 Task: Create a due date automation trigger when advanced on, 2 working days before a card is due add dates starting next week at 11:00 AM.
Action: Mouse moved to (941, 276)
Screenshot: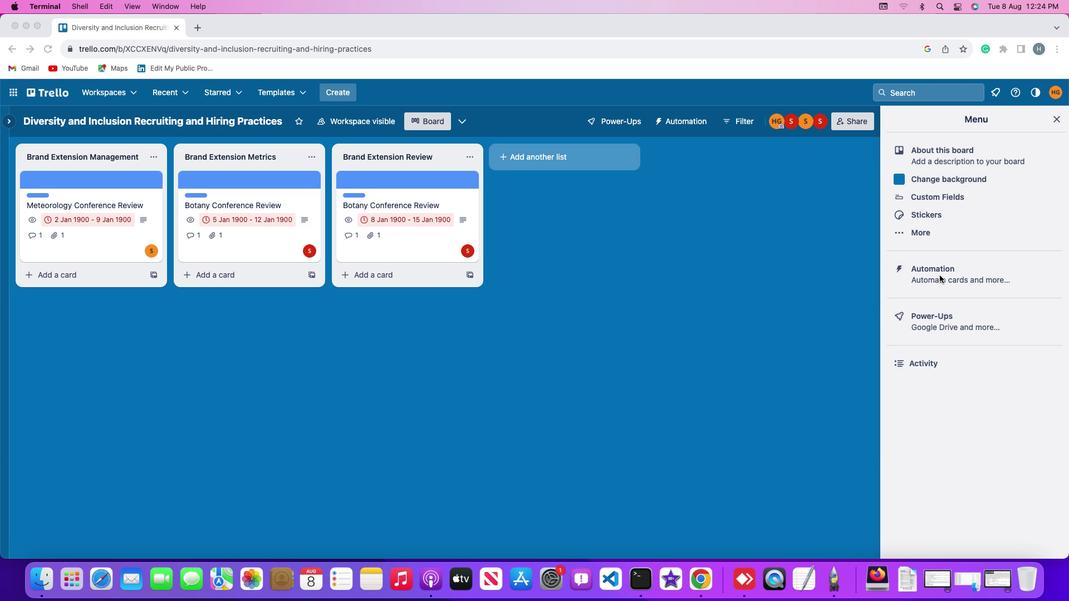 
Action: Mouse pressed left at (941, 276)
Screenshot: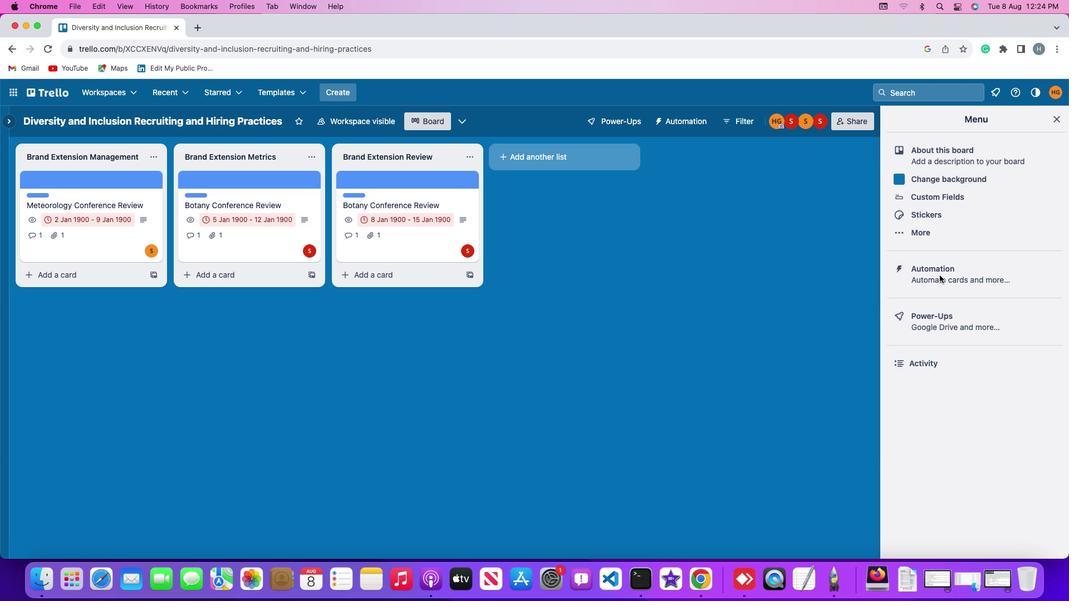 
Action: Mouse moved to (941, 276)
Screenshot: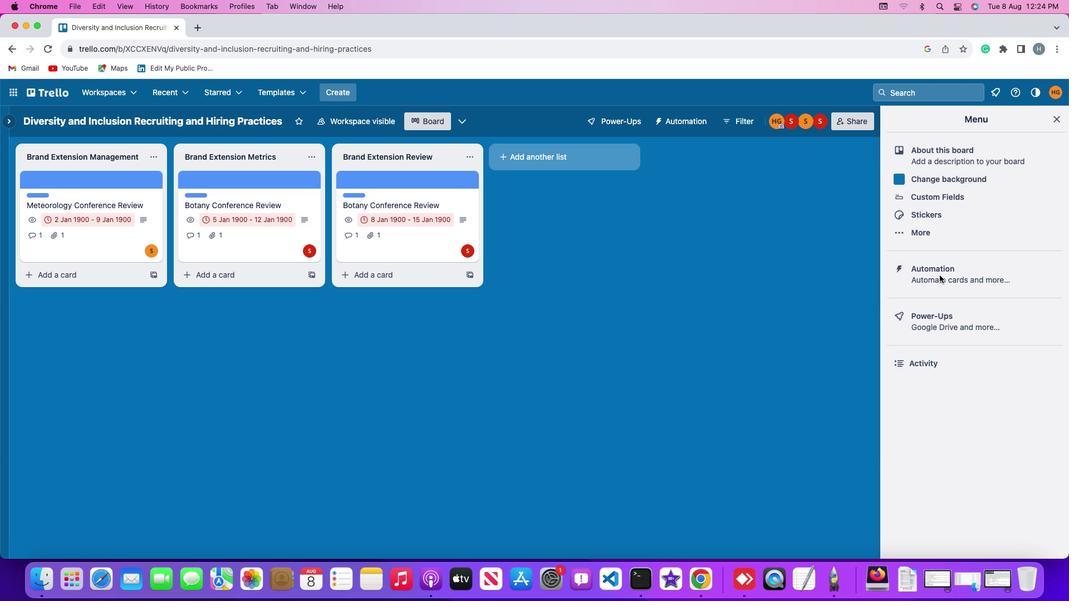 
Action: Mouse pressed left at (941, 276)
Screenshot: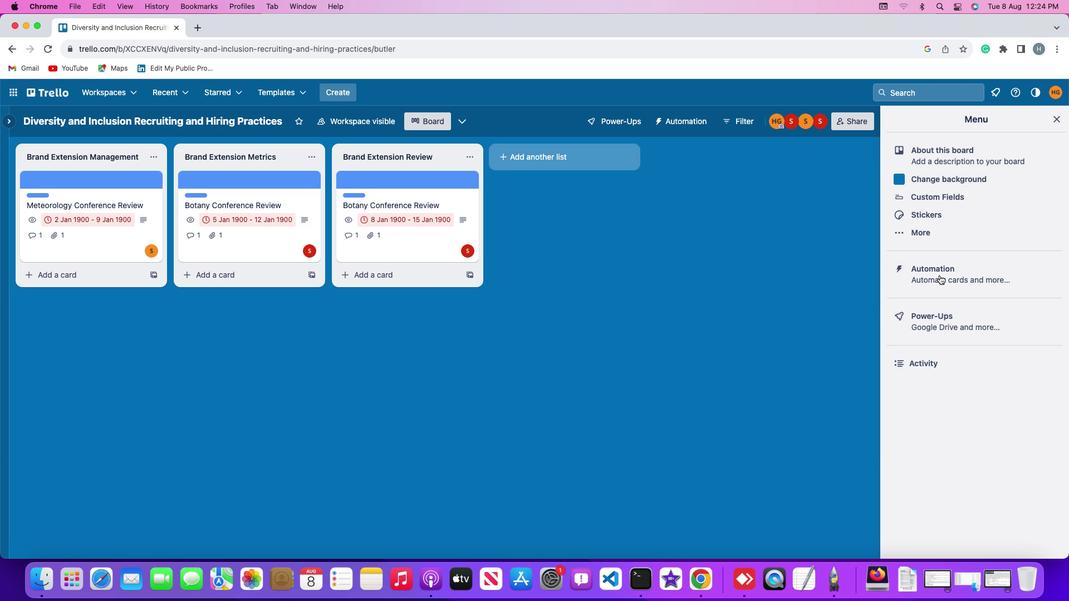 
Action: Mouse moved to (51, 265)
Screenshot: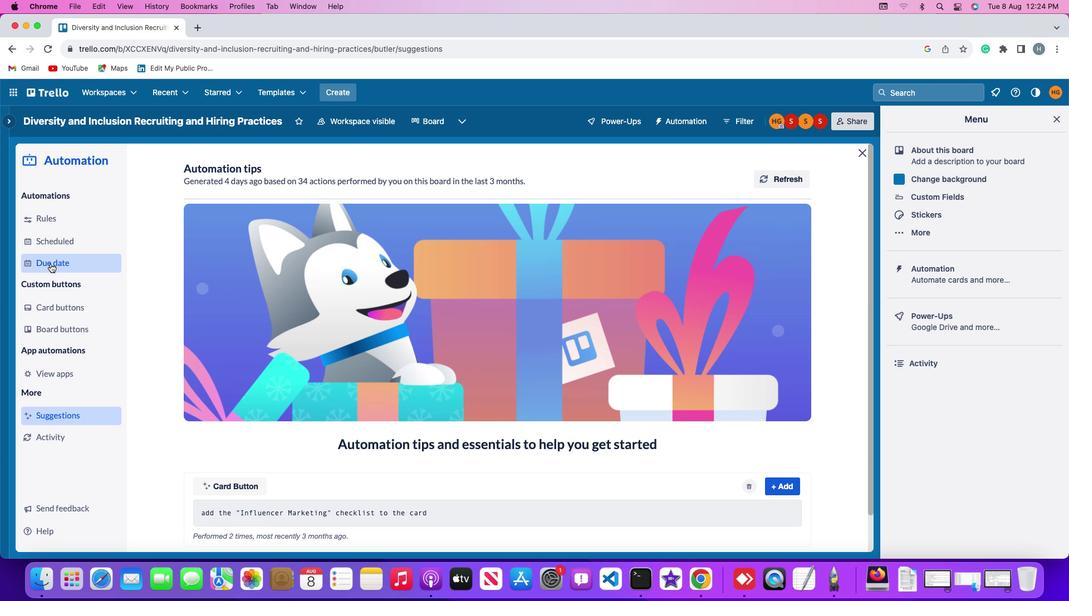 
Action: Mouse pressed left at (51, 265)
Screenshot: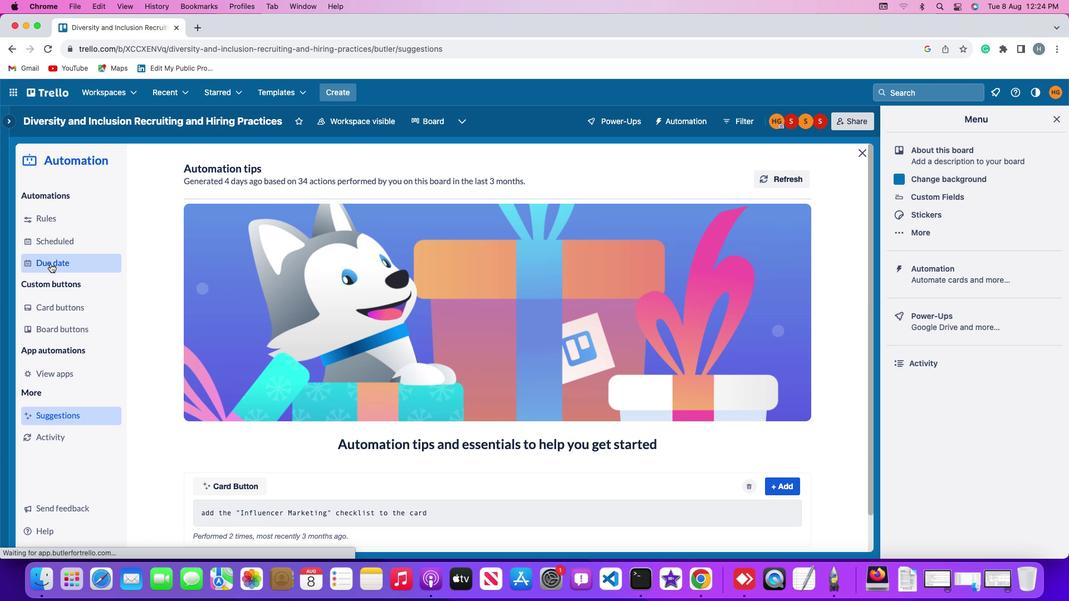 
Action: Mouse moved to (738, 169)
Screenshot: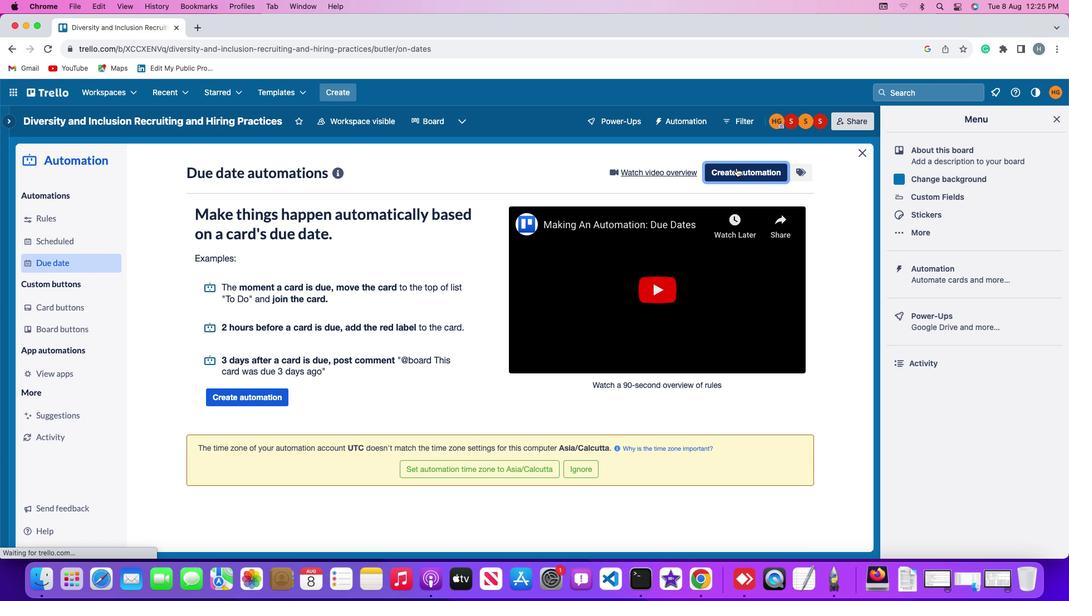 
Action: Mouse pressed left at (738, 169)
Screenshot: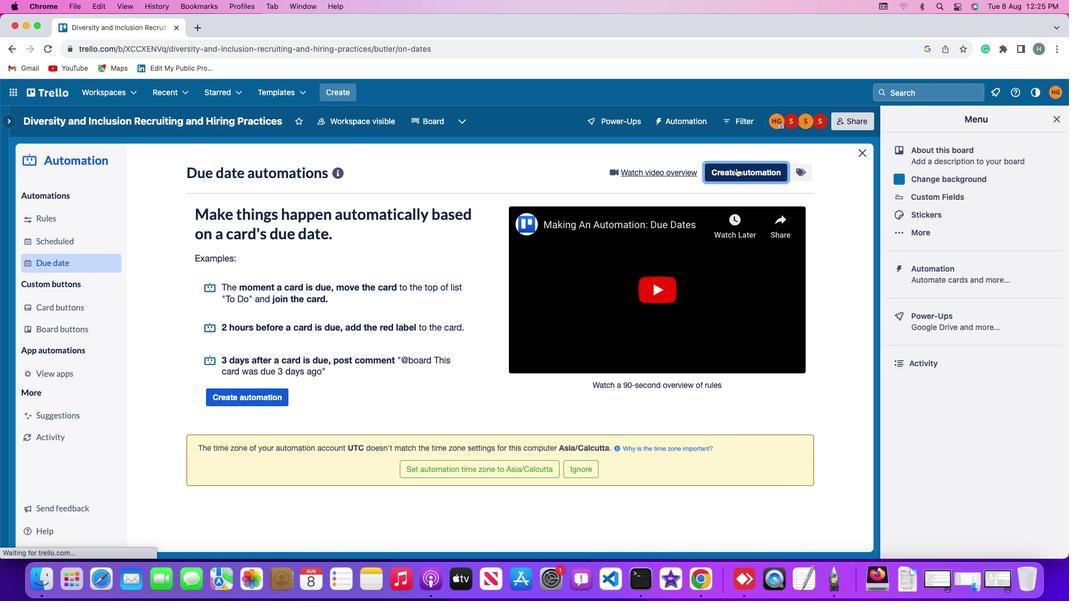 
Action: Mouse moved to (373, 277)
Screenshot: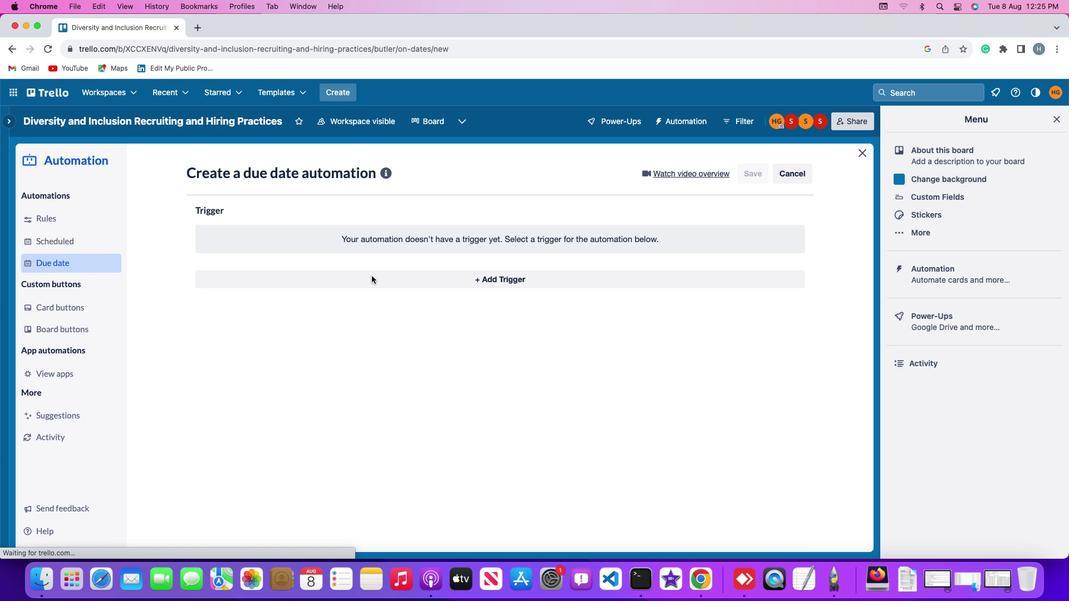
Action: Mouse pressed left at (373, 277)
Screenshot: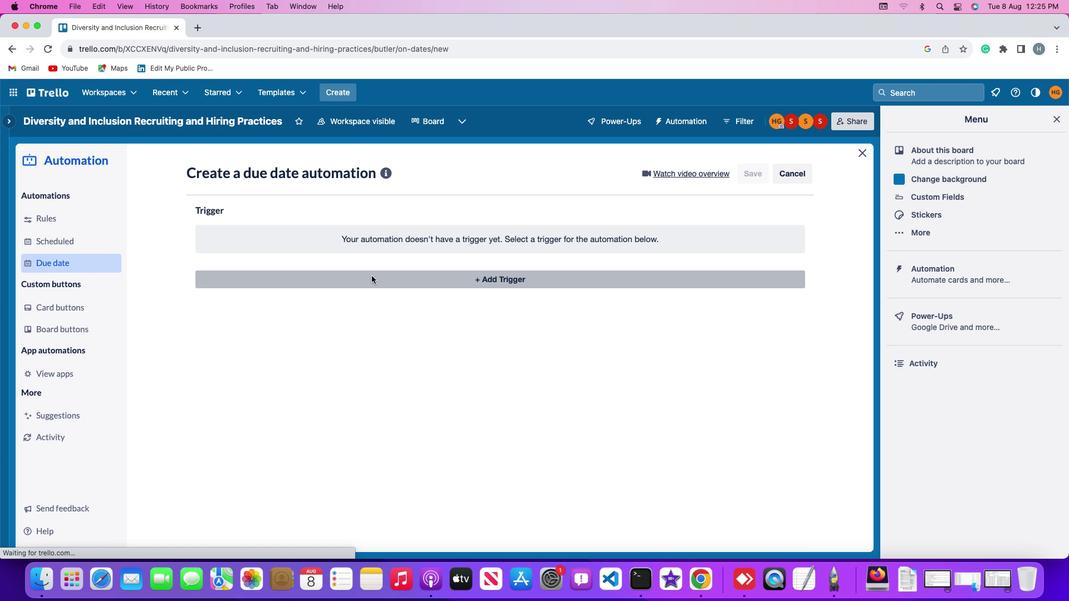 
Action: Mouse moved to (222, 452)
Screenshot: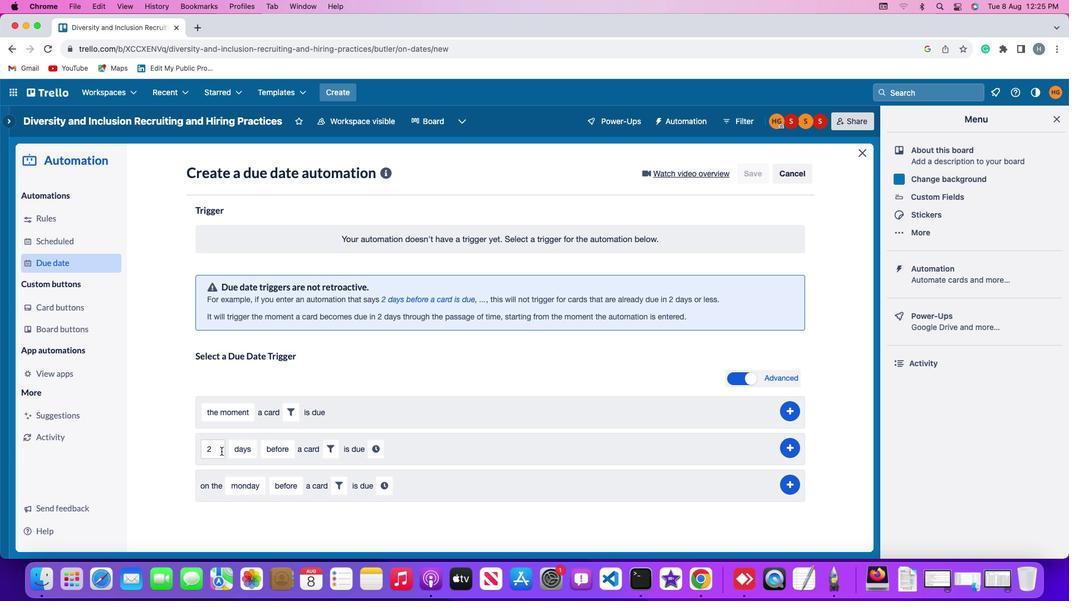 
Action: Mouse pressed left at (222, 452)
Screenshot: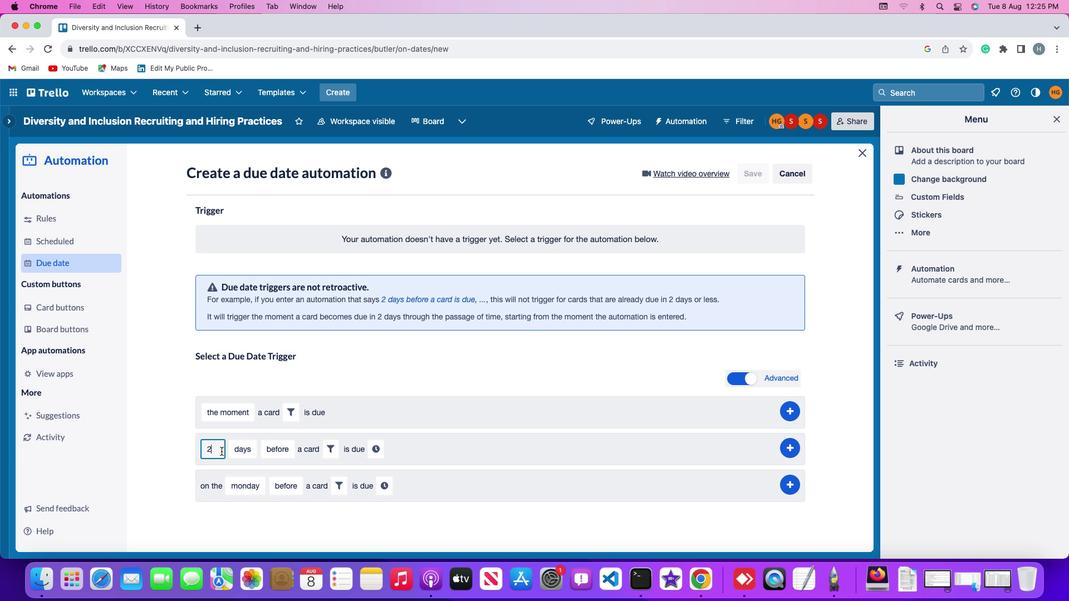 
Action: Key pressed Key.backspace'2'
Screenshot: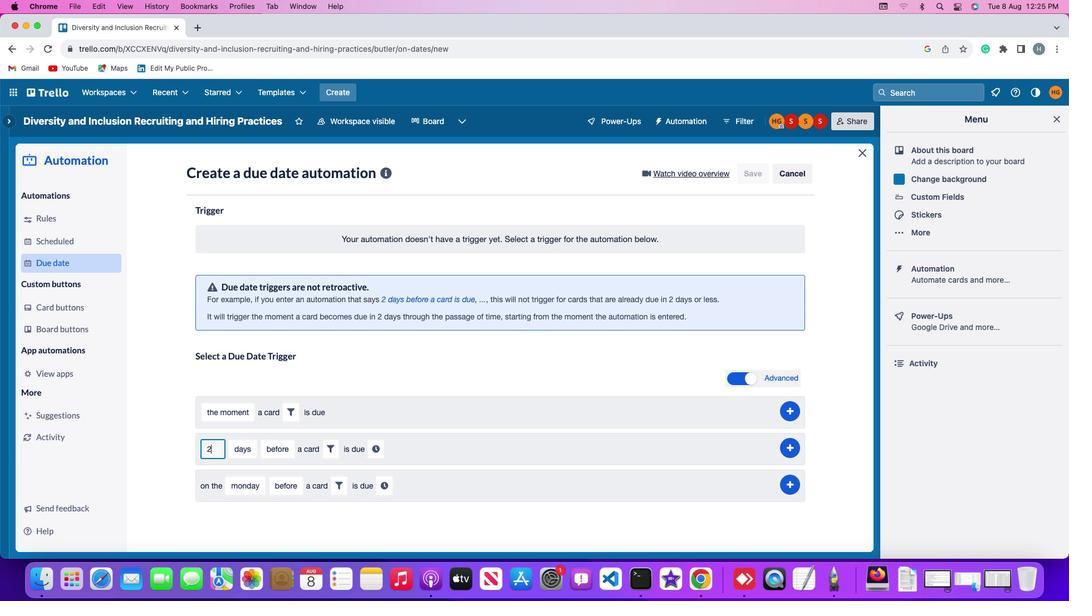 
Action: Mouse moved to (251, 451)
Screenshot: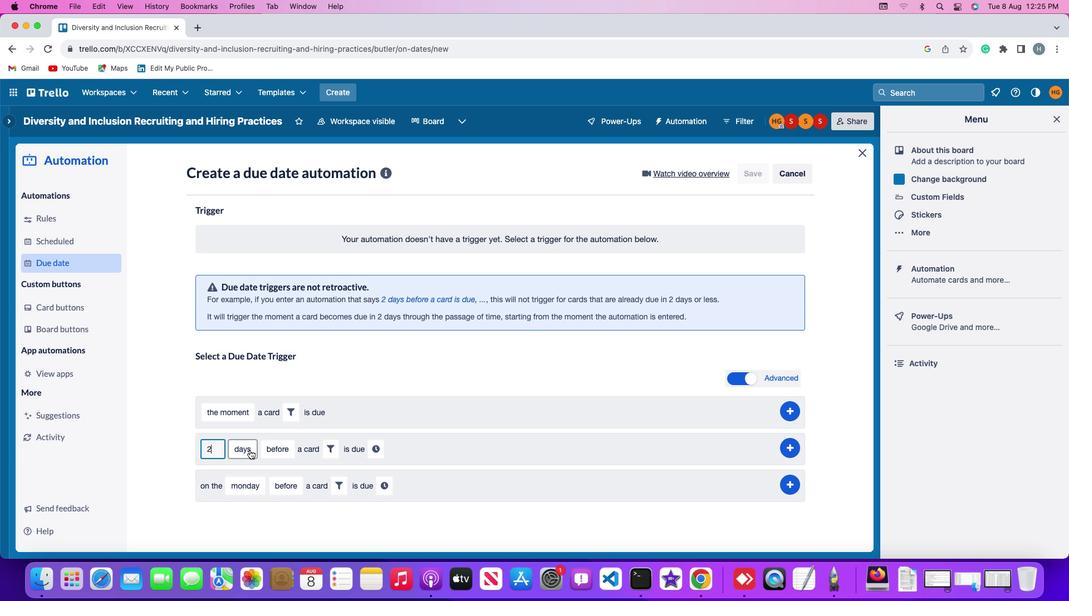 
Action: Mouse pressed left at (251, 451)
Screenshot: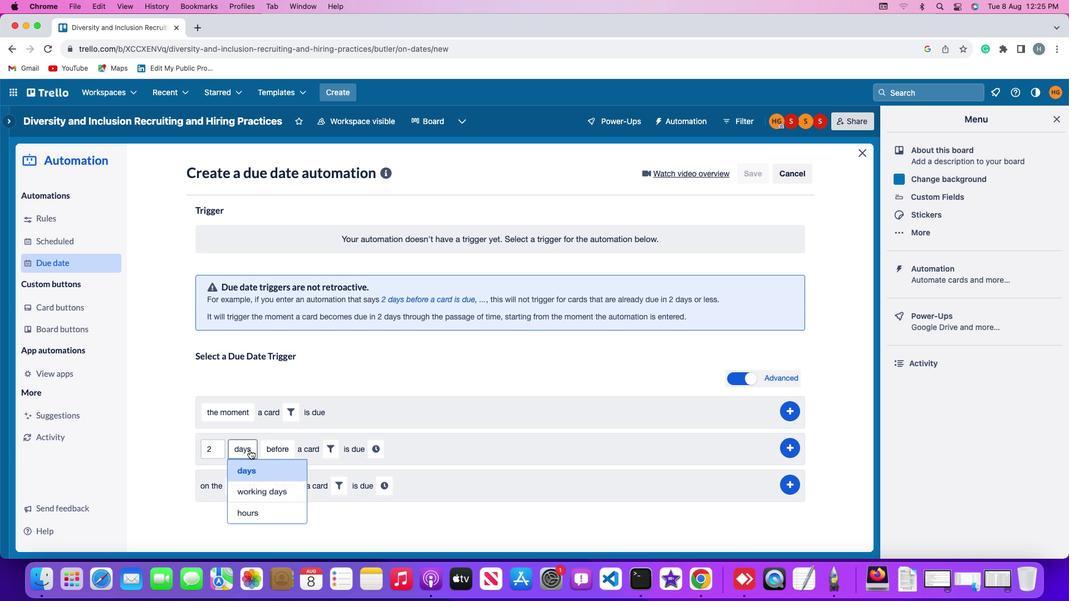 
Action: Mouse moved to (251, 495)
Screenshot: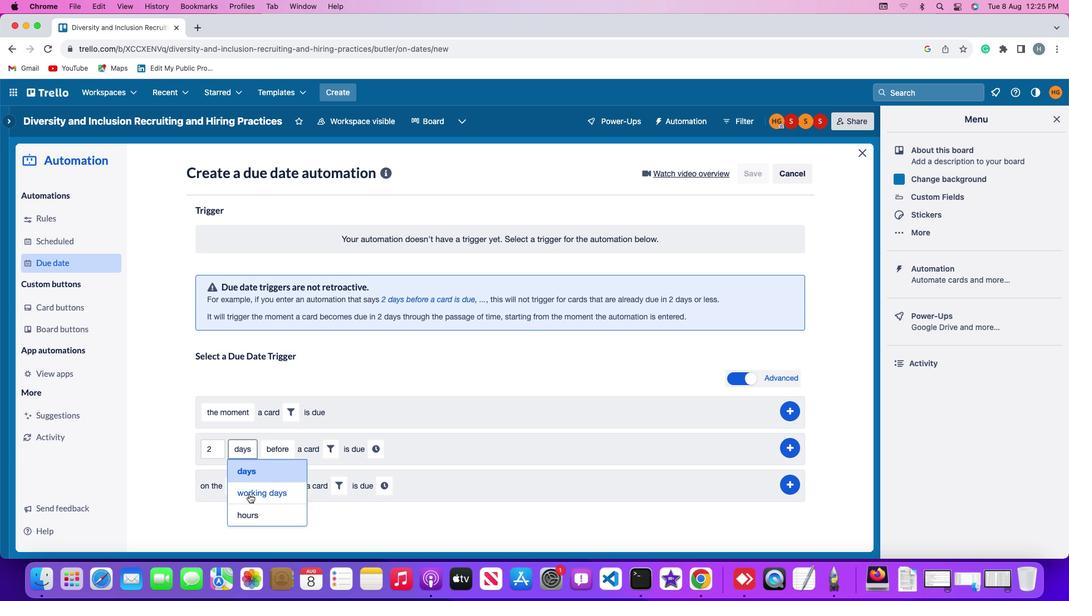 
Action: Mouse pressed left at (251, 495)
Screenshot: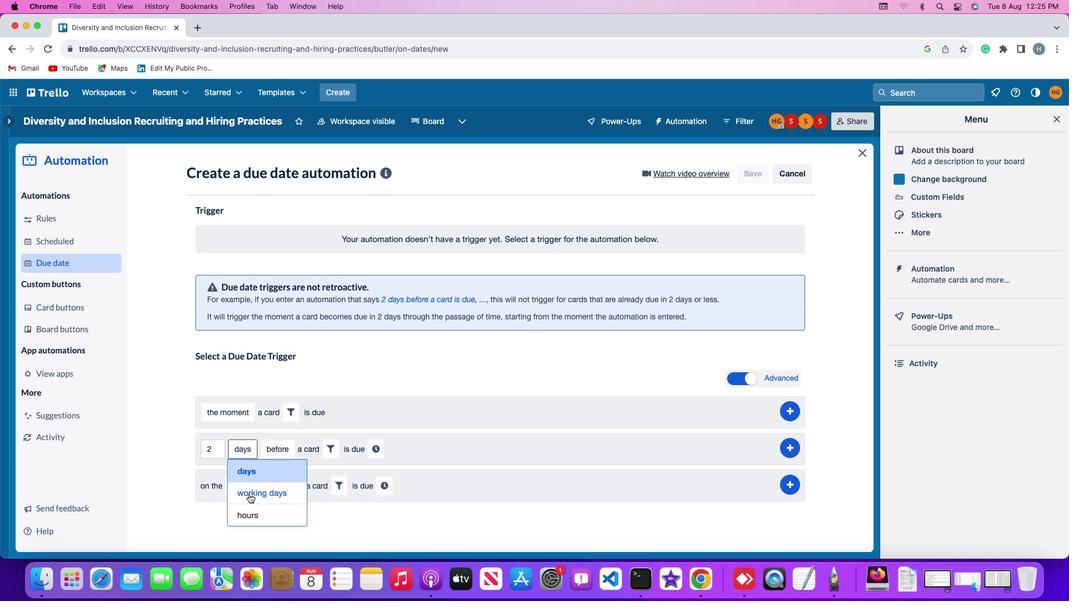 
Action: Mouse moved to (311, 450)
Screenshot: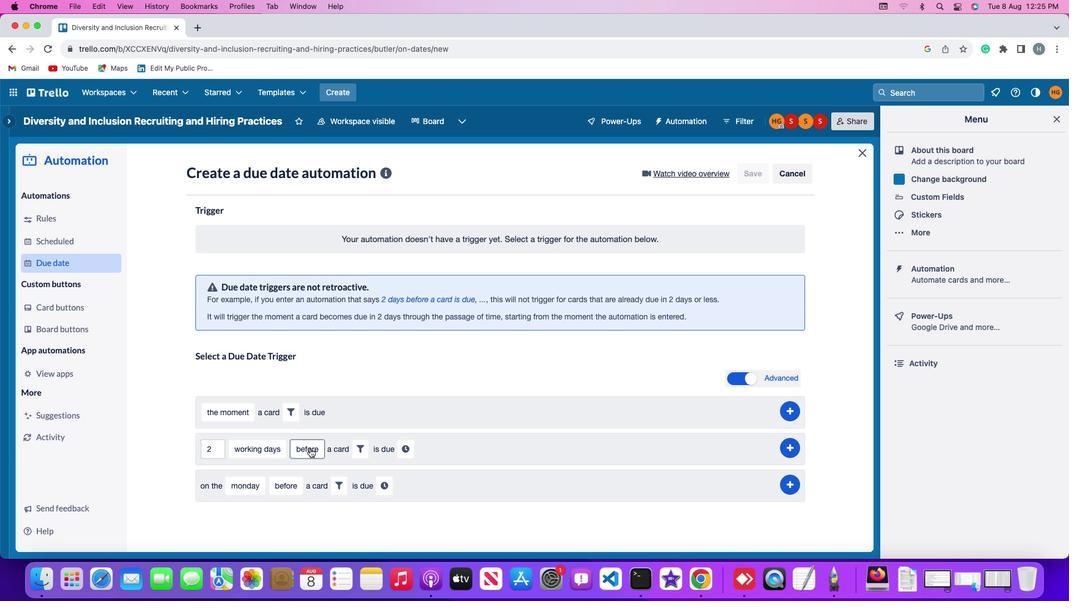 
Action: Mouse pressed left at (311, 450)
Screenshot: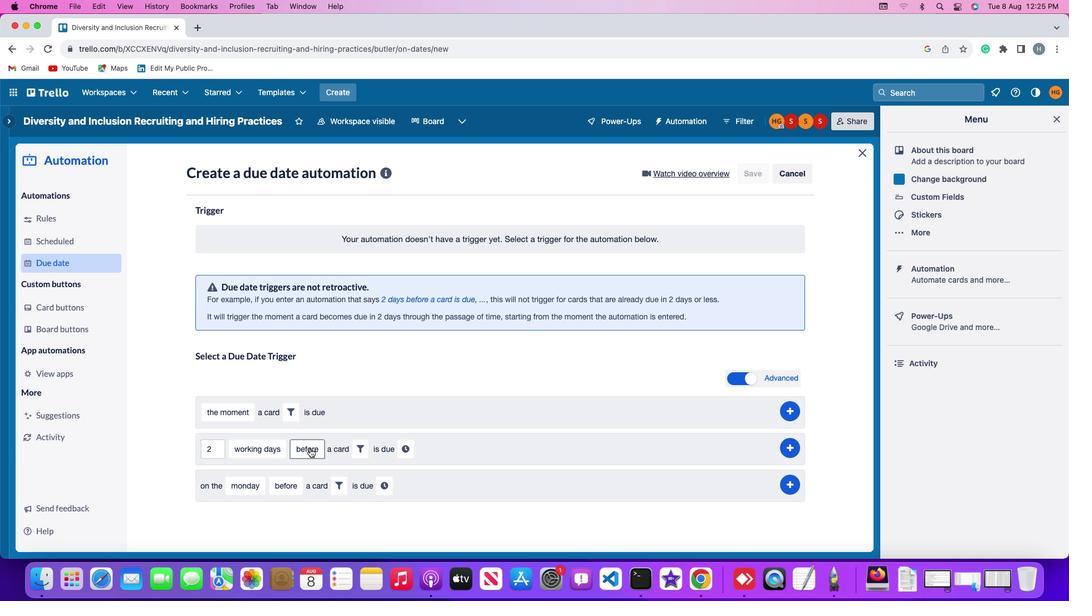 
Action: Mouse moved to (310, 466)
Screenshot: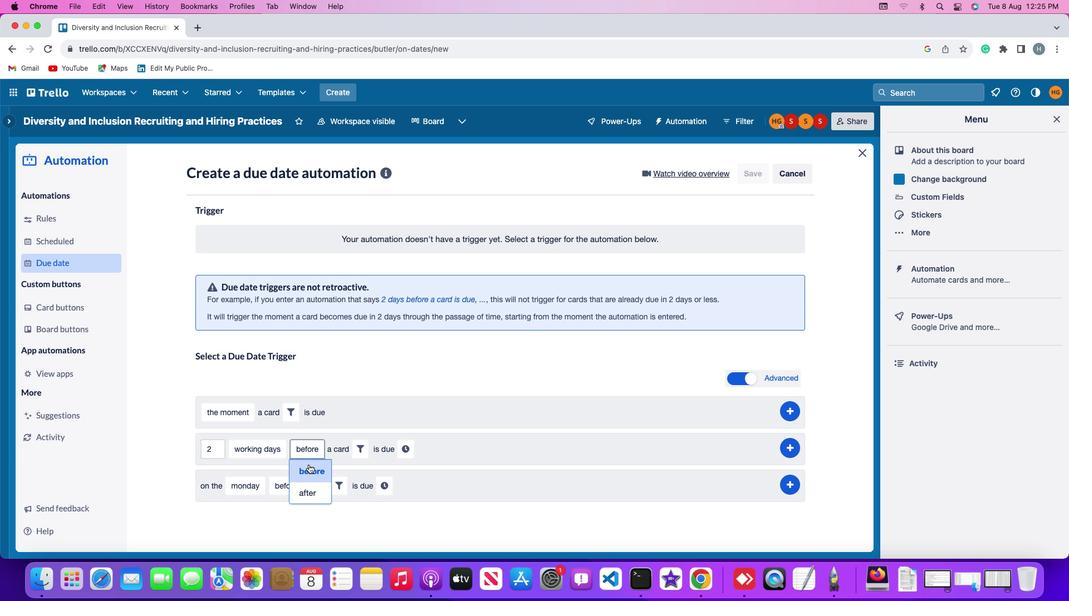
Action: Mouse pressed left at (310, 466)
Screenshot: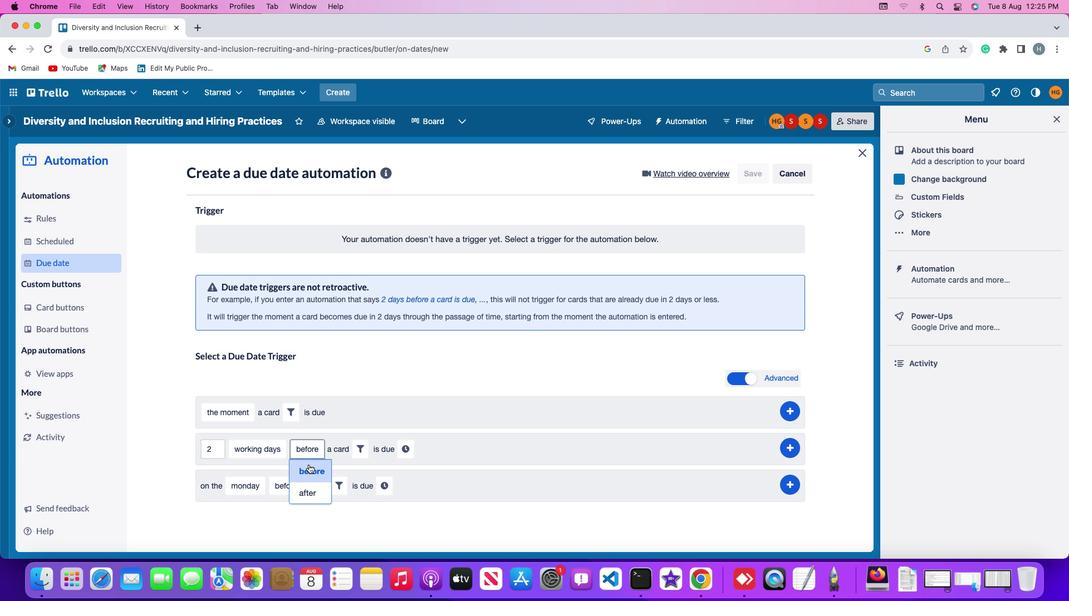 
Action: Mouse moved to (360, 452)
Screenshot: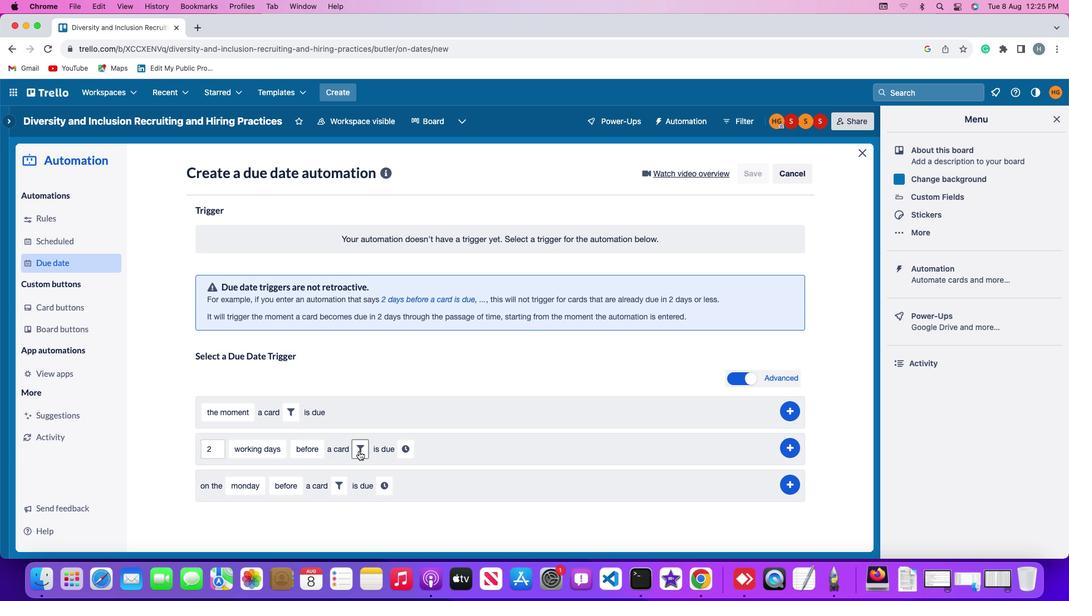 
Action: Mouse pressed left at (360, 452)
Screenshot: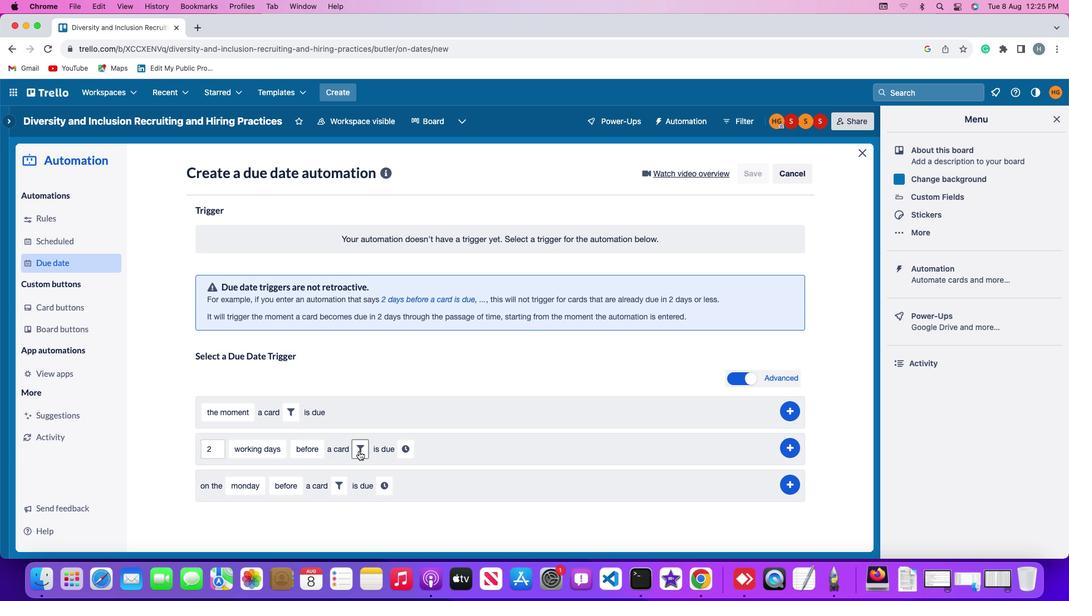 
Action: Mouse moved to (422, 482)
Screenshot: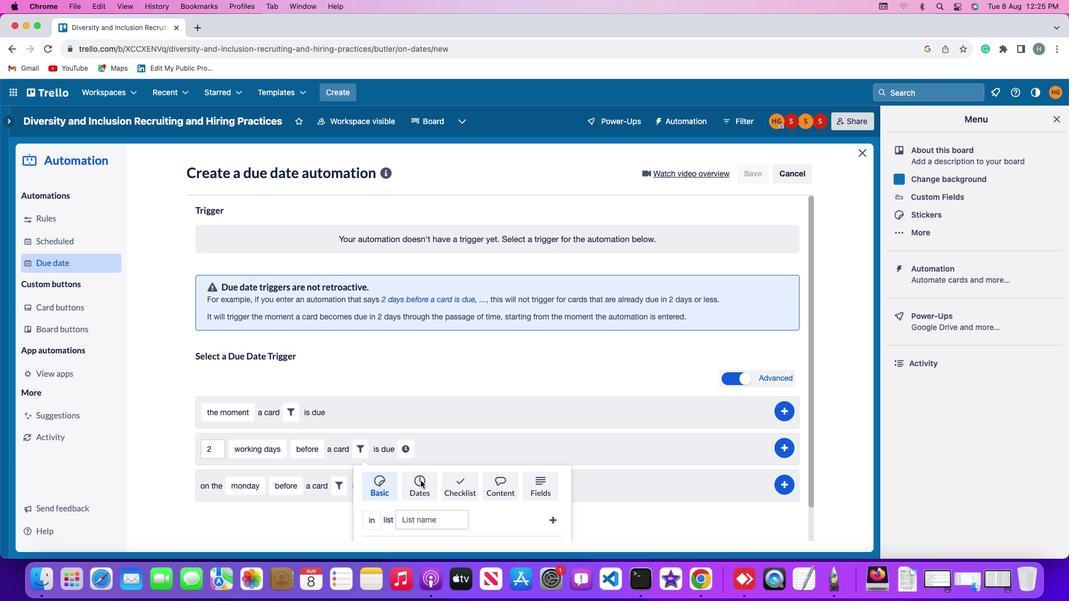 
Action: Mouse pressed left at (422, 482)
Screenshot: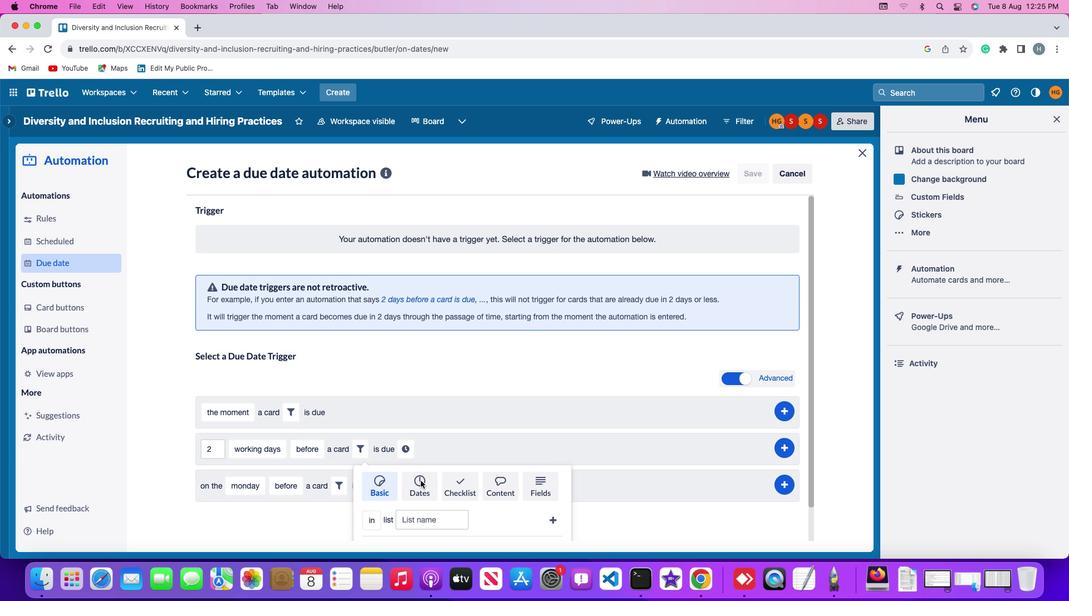 
Action: Mouse moved to (321, 508)
Screenshot: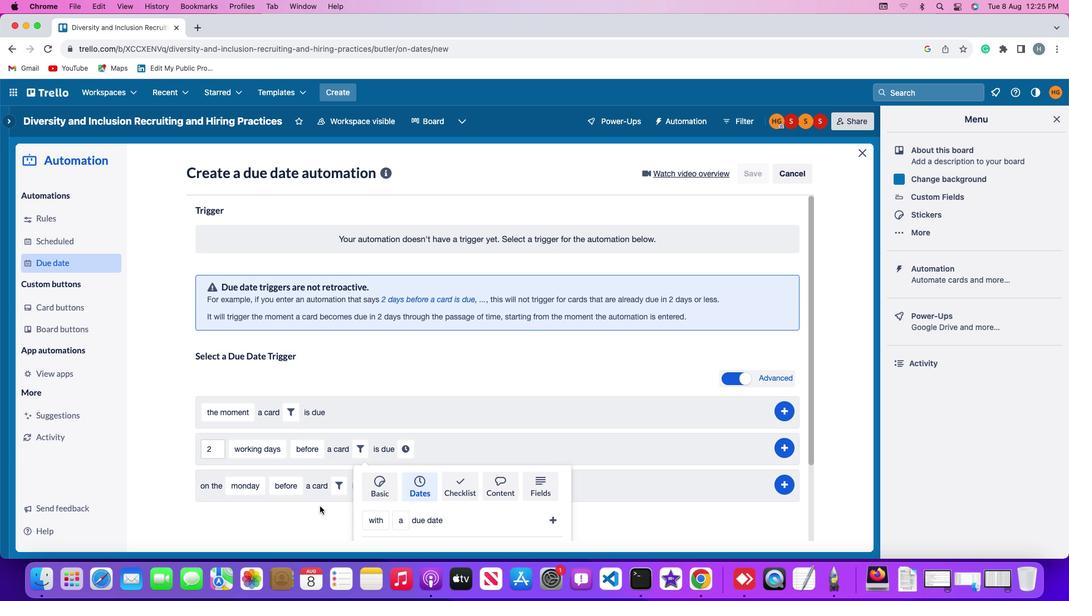 
Action: Mouse scrolled (321, 508) with delta (1, 1)
Screenshot: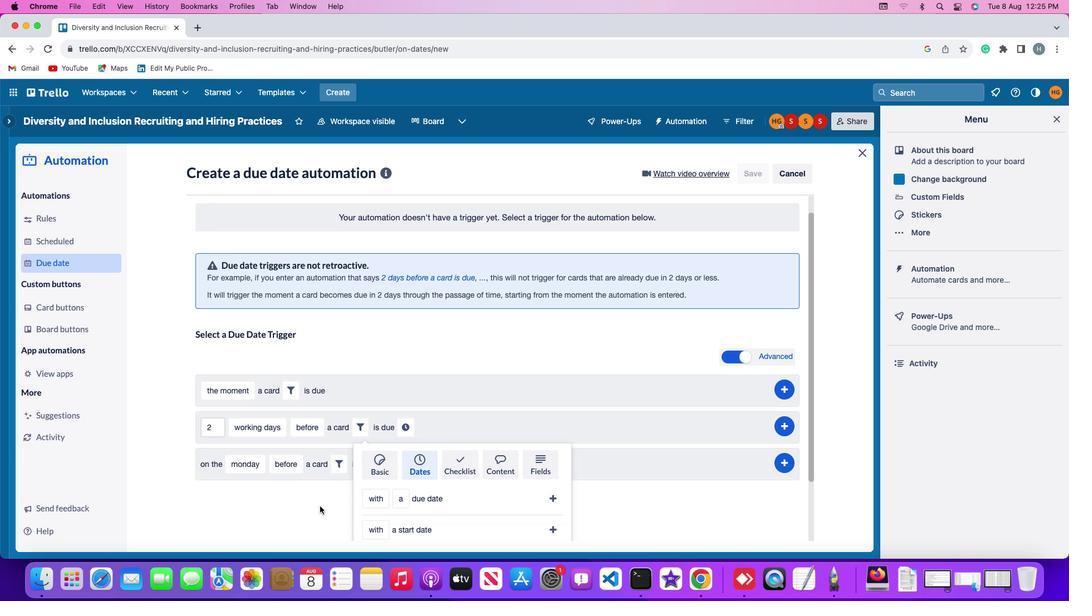 
Action: Mouse scrolled (321, 508) with delta (1, 1)
Screenshot: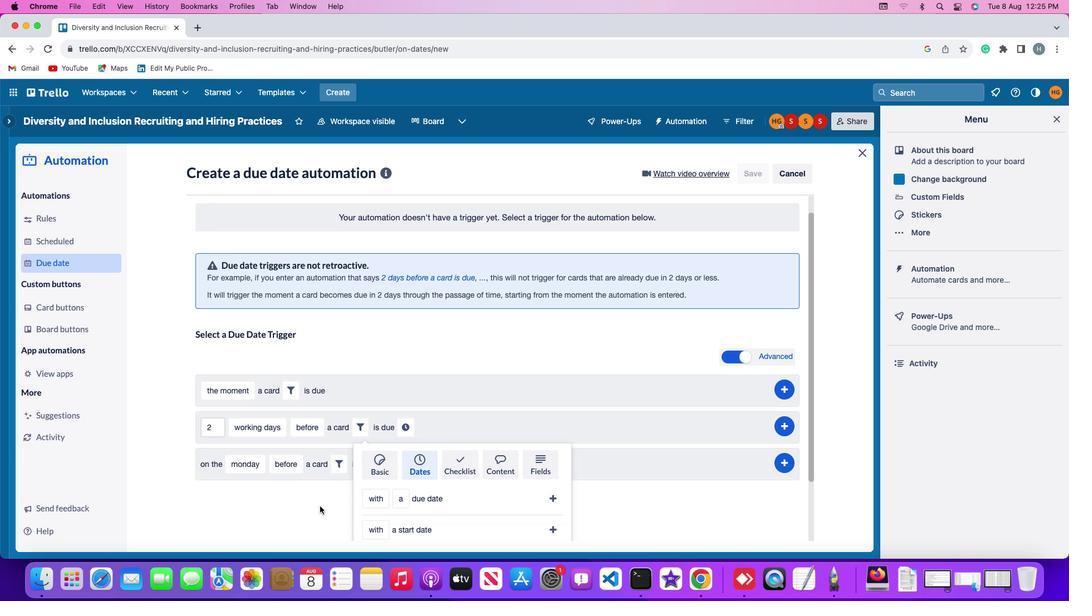 
Action: Mouse scrolled (321, 508) with delta (1, 0)
Screenshot: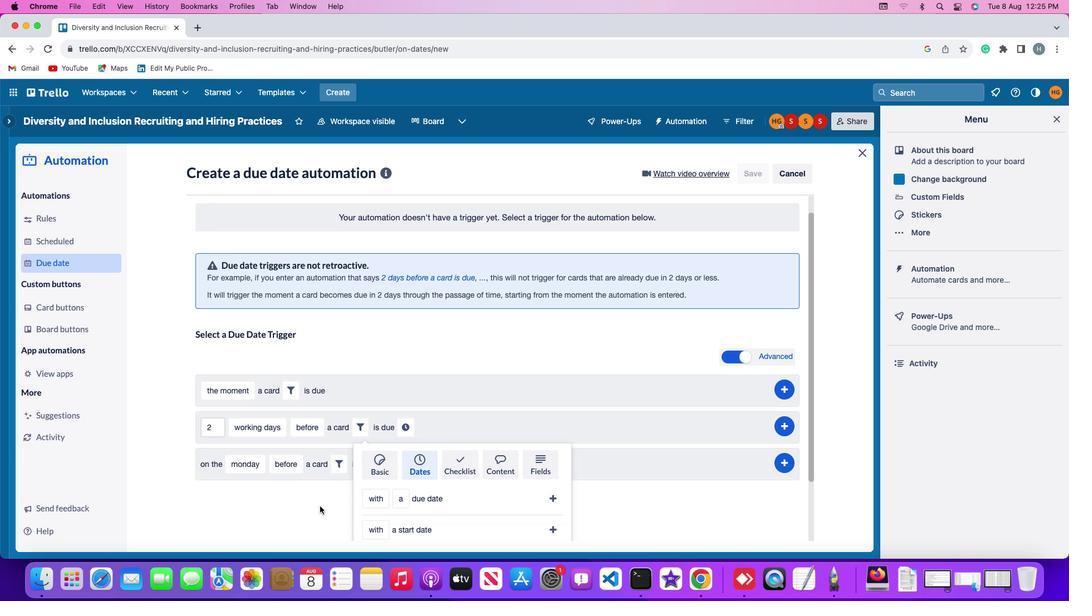 
Action: Mouse scrolled (321, 508) with delta (1, 0)
Screenshot: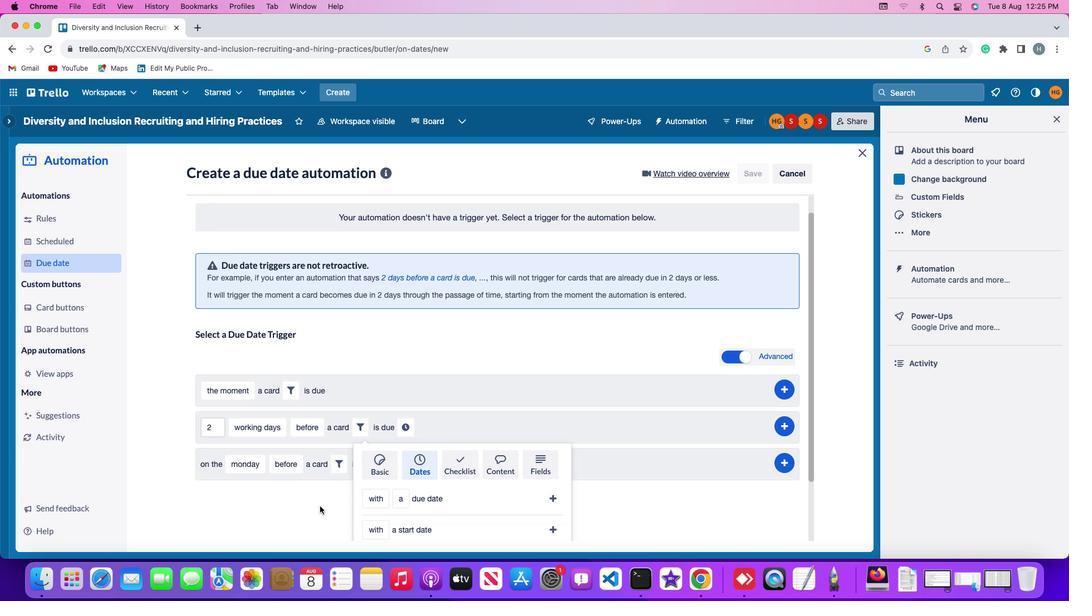 
Action: Mouse scrolled (321, 508) with delta (1, -1)
Screenshot: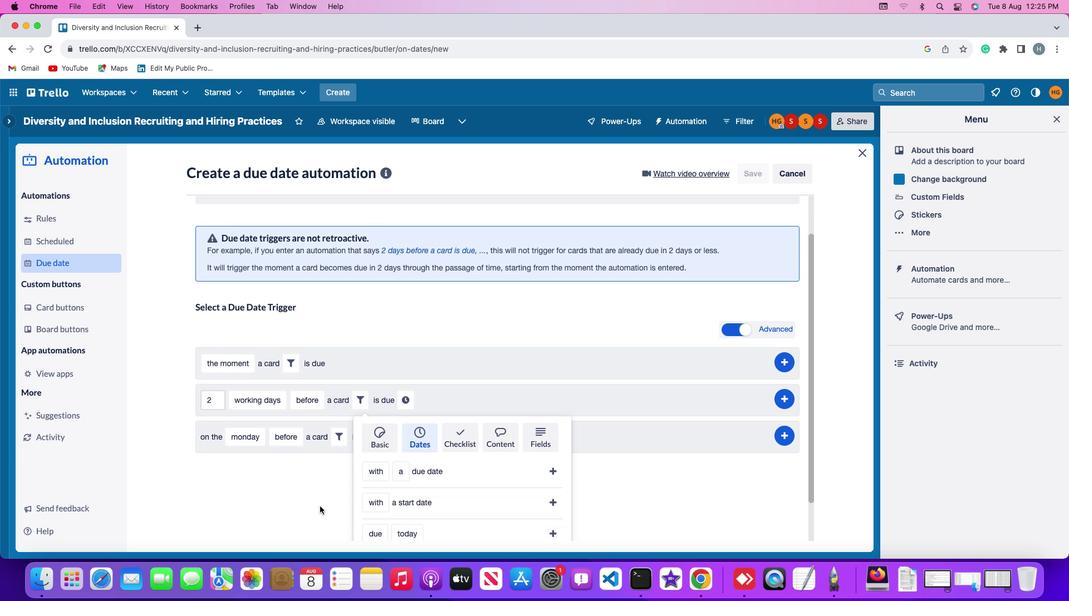 
Action: Mouse scrolled (321, 508) with delta (1, -1)
Screenshot: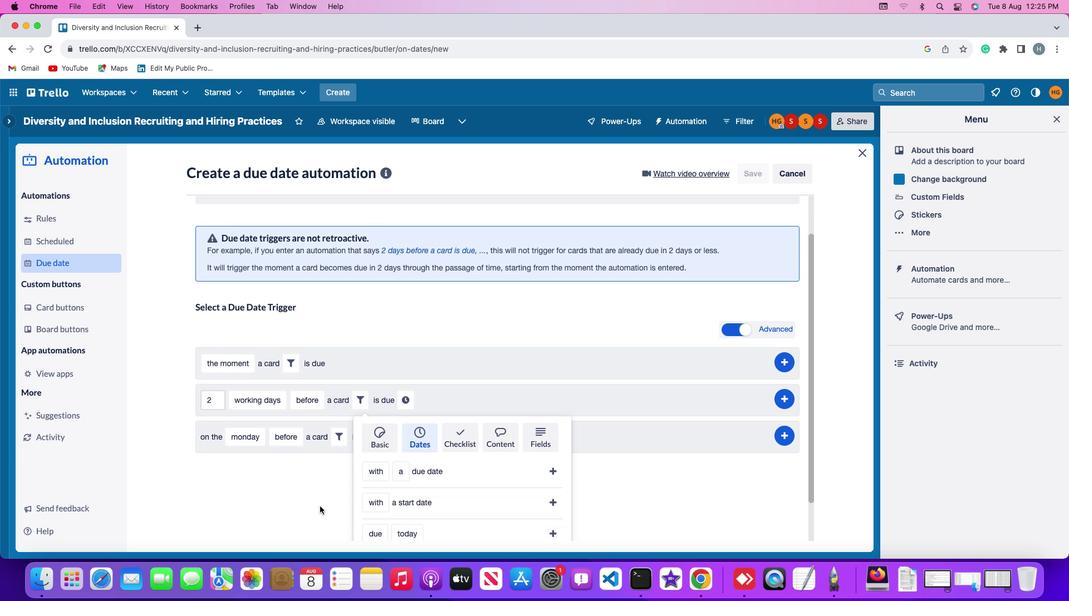 
Action: Mouse scrolled (321, 508) with delta (1, -2)
Screenshot: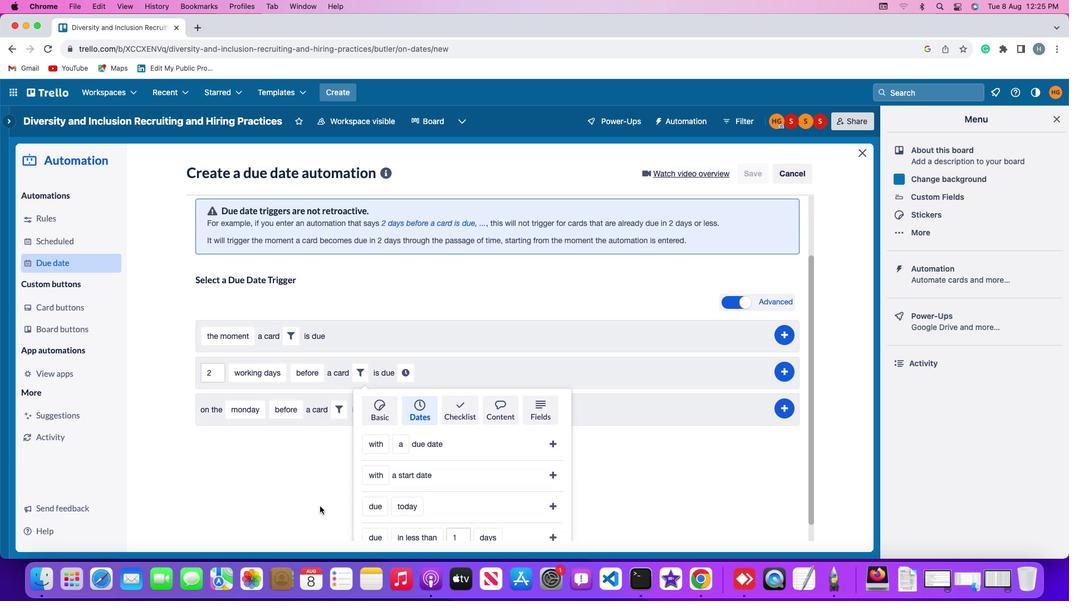 
Action: Mouse scrolled (321, 508) with delta (1, -2)
Screenshot: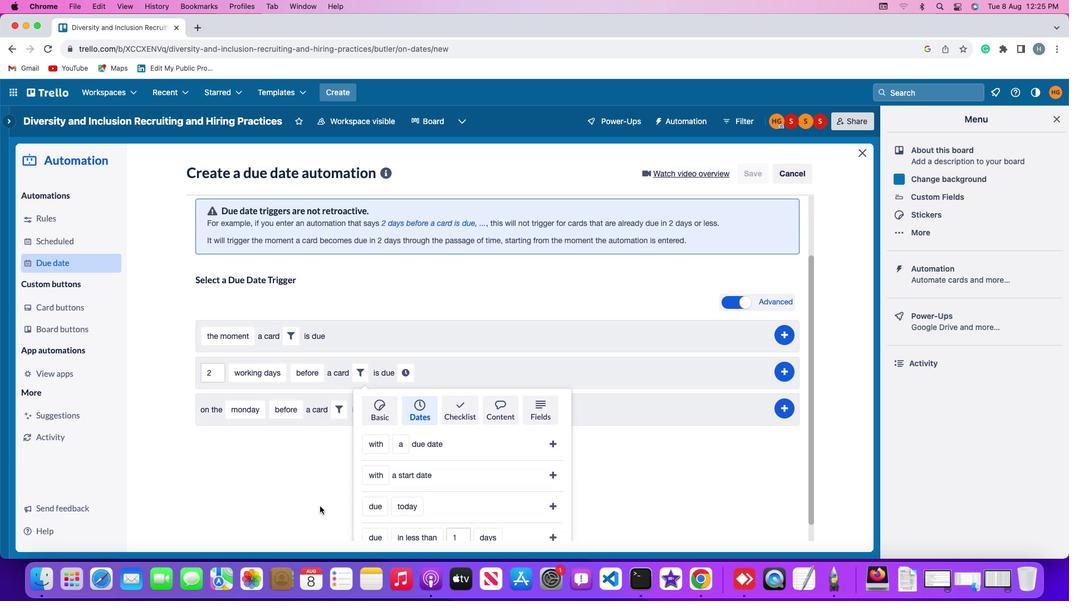 
Action: Mouse moved to (378, 493)
Screenshot: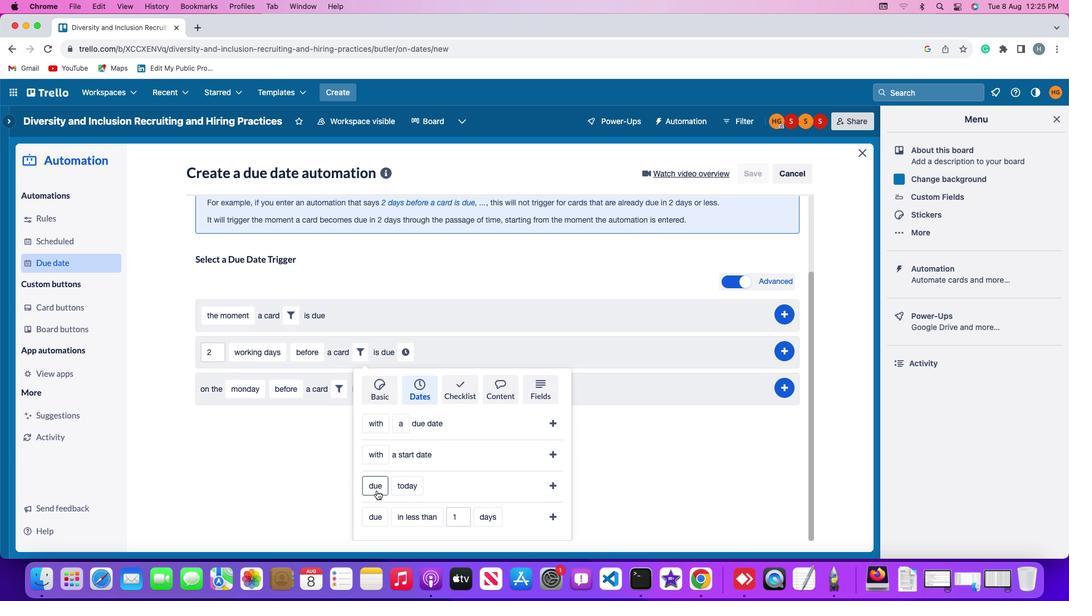 
Action: Mouse pressed left at (378, 493)
Screenshot: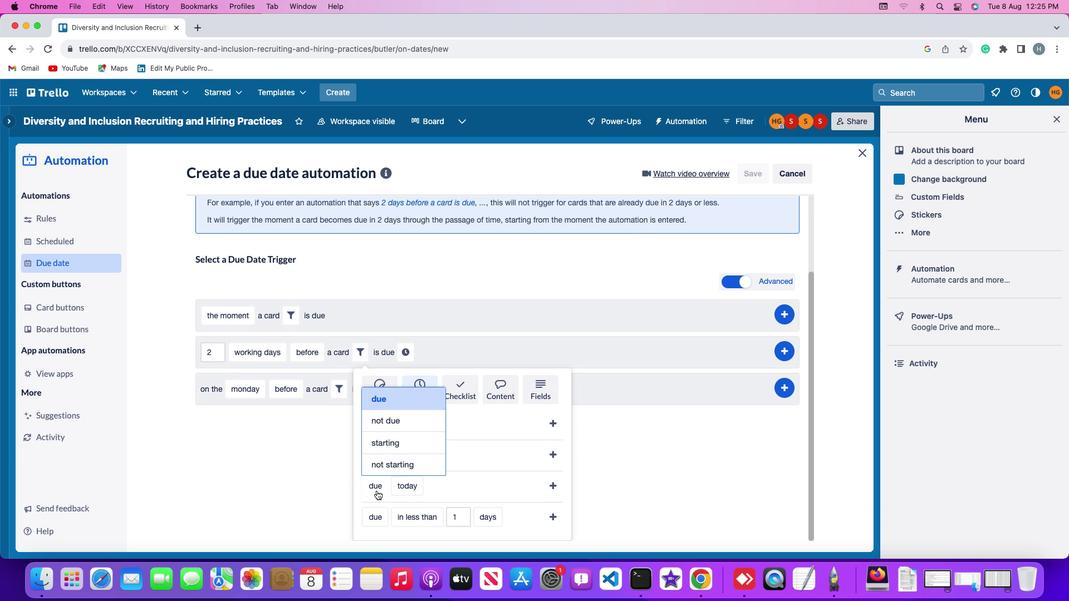 
Action: Mouse moved to (396, 443)
Screenshot: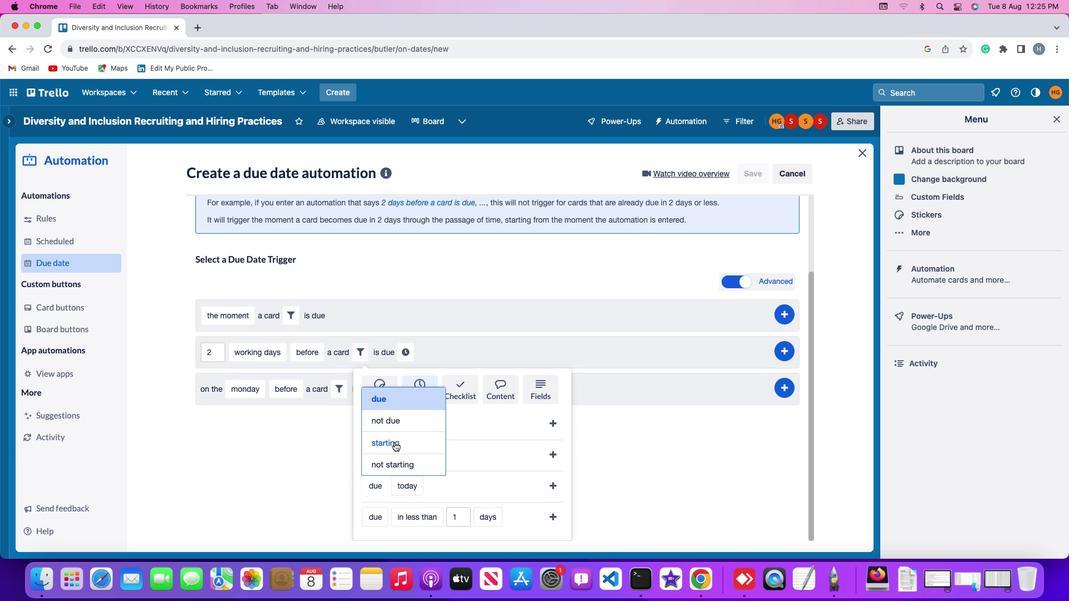 
Action: Mouse pressed left at (396, 443)
Screenshot: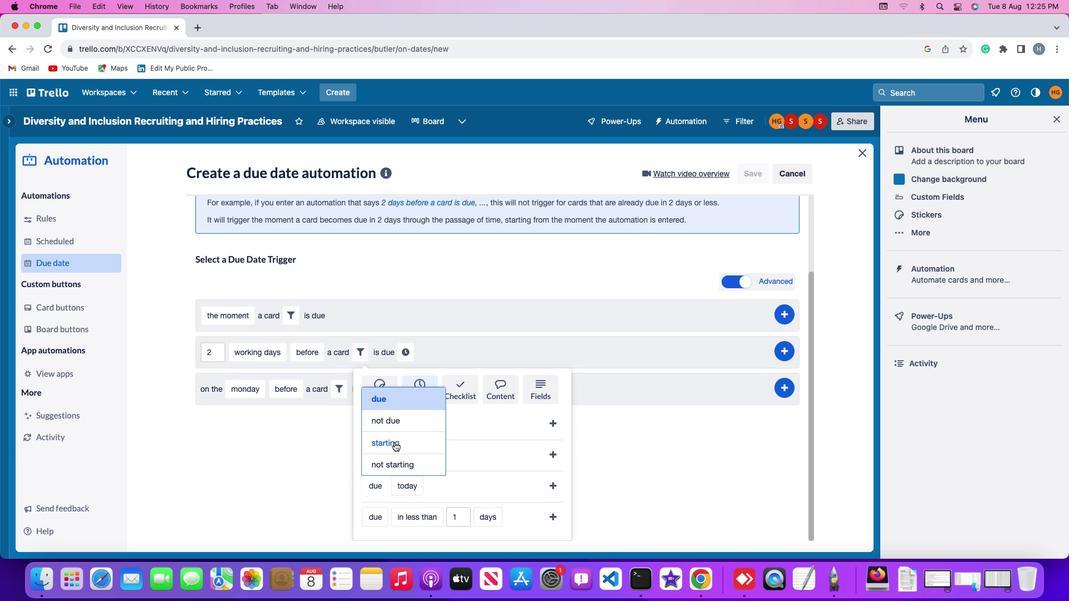 
Action: Mouse moved to (423, 485)
Screenshot: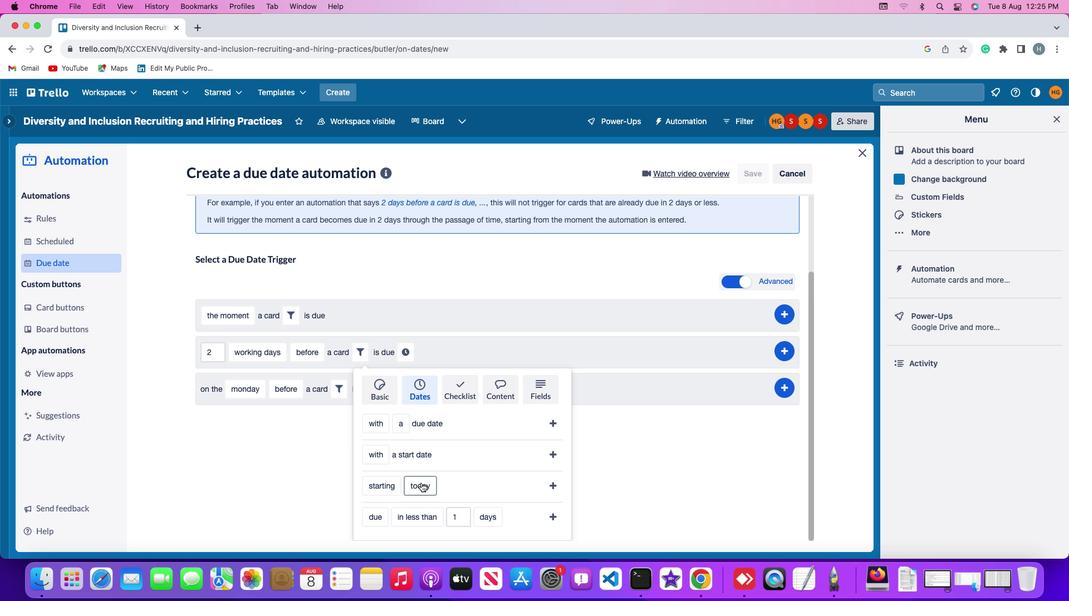 
Action: Mouse pressed left at (423, 485)
Screenshot: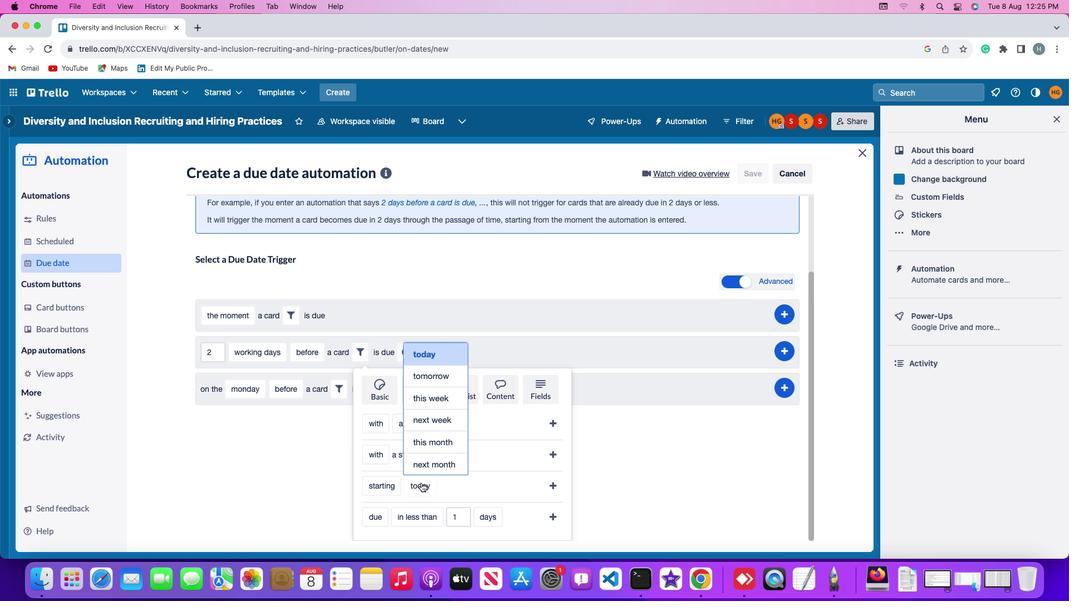 
Action: Mouse moved to (451, 418)
Screenshot: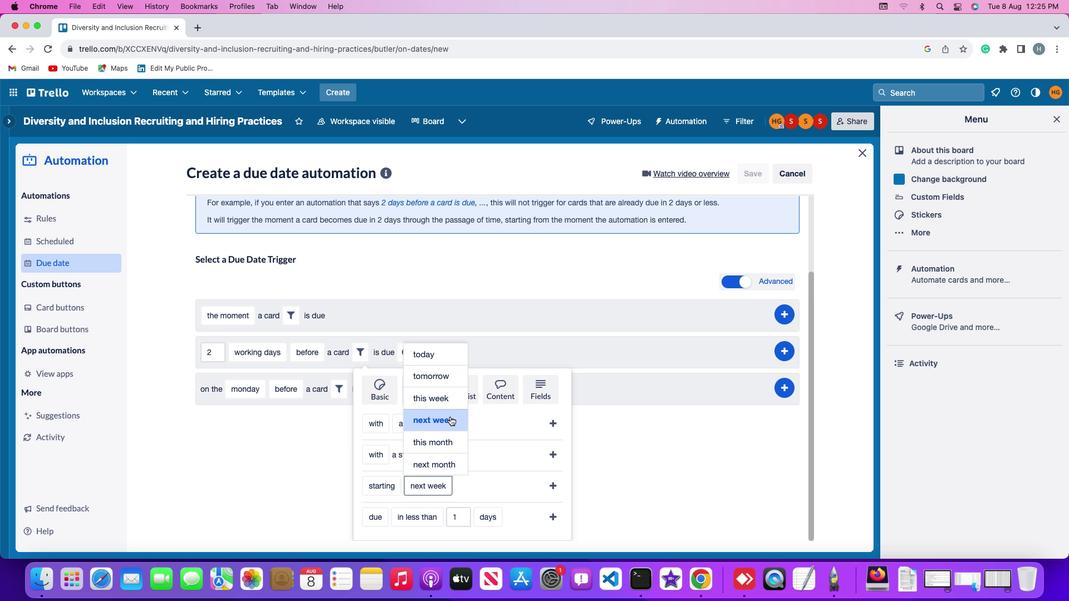 
Action: Mouse pressed left at (451, 418)
Screenshot: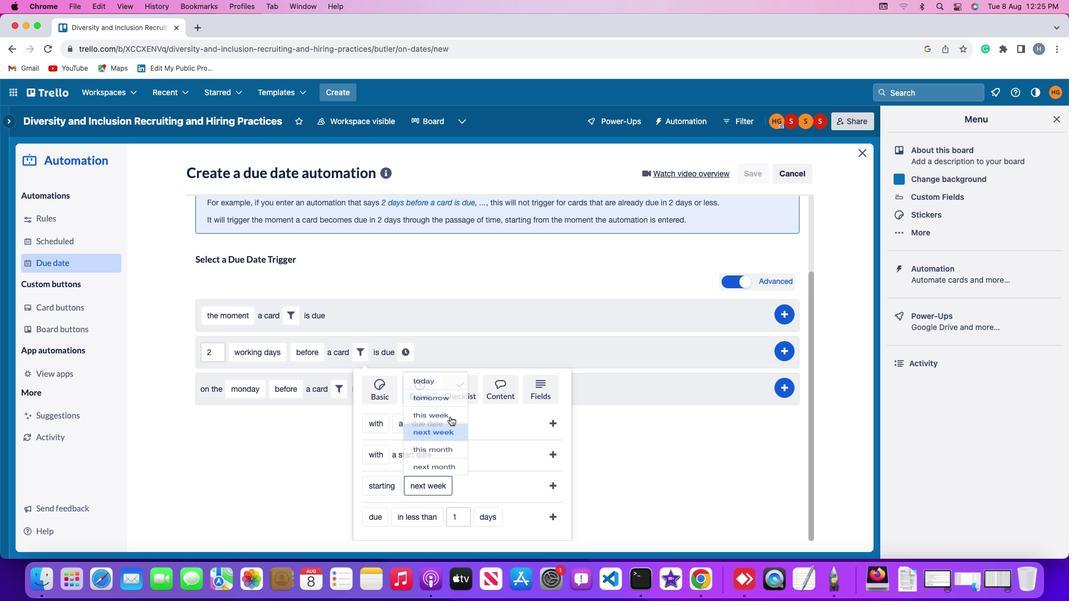 
Action: Mouse moved to (553, 485)
Screenshot: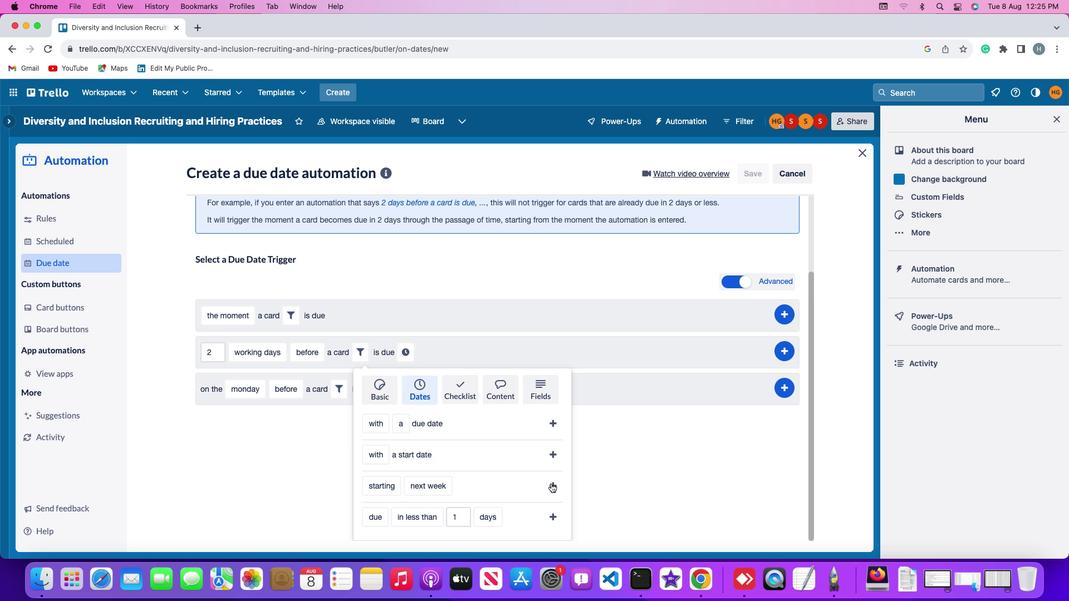 
Action: Mouse pressed left at (553, 485)
Screenshot: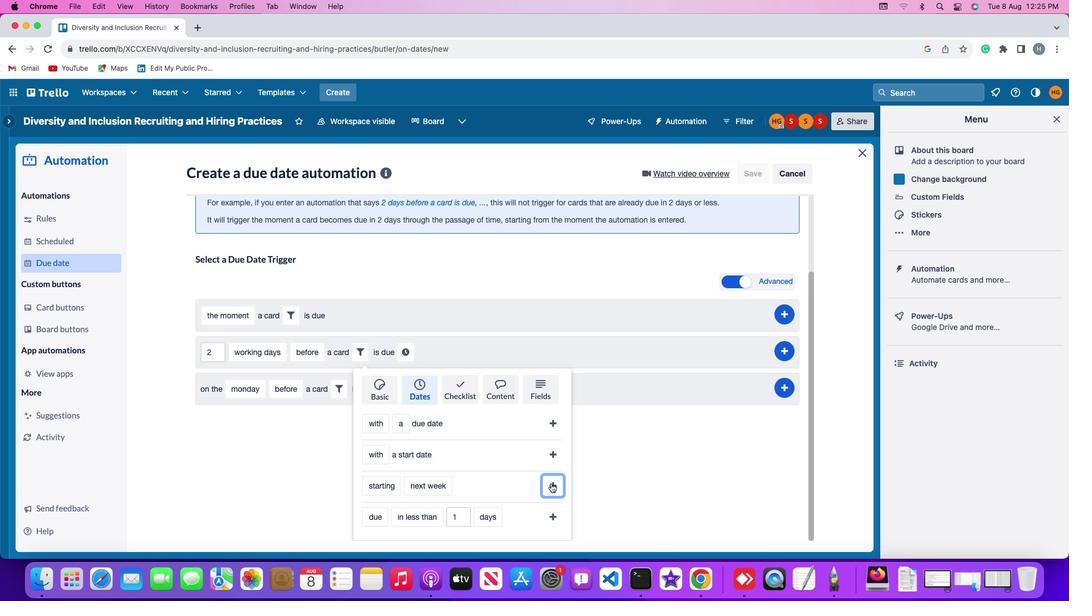 
Action: Mouse moved to (501, 455)
Screenshot: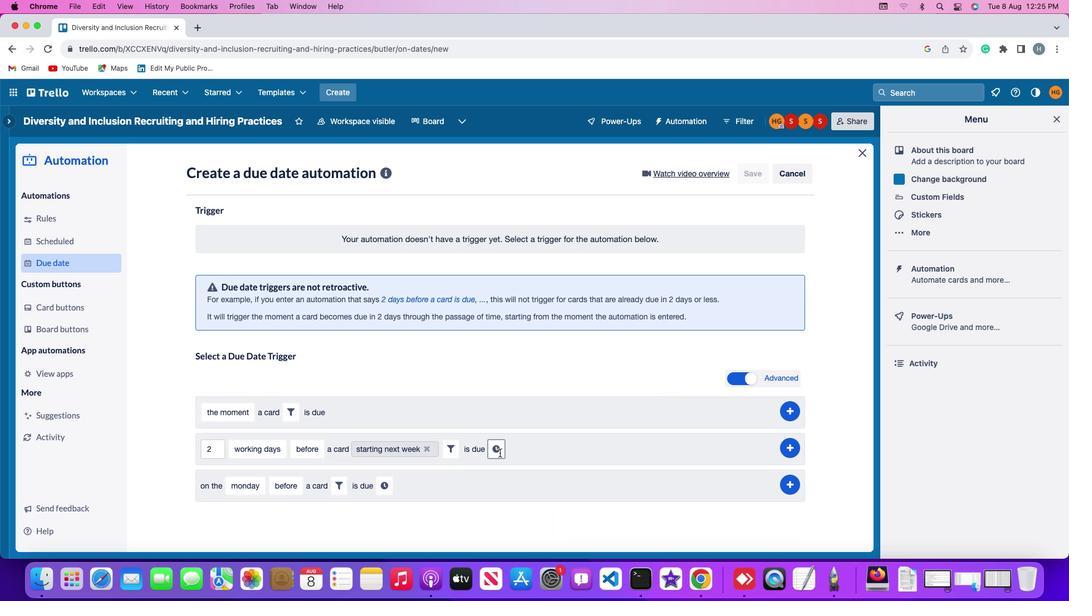 
Action: Mouse pressed left at (501, 455)
Screenshot: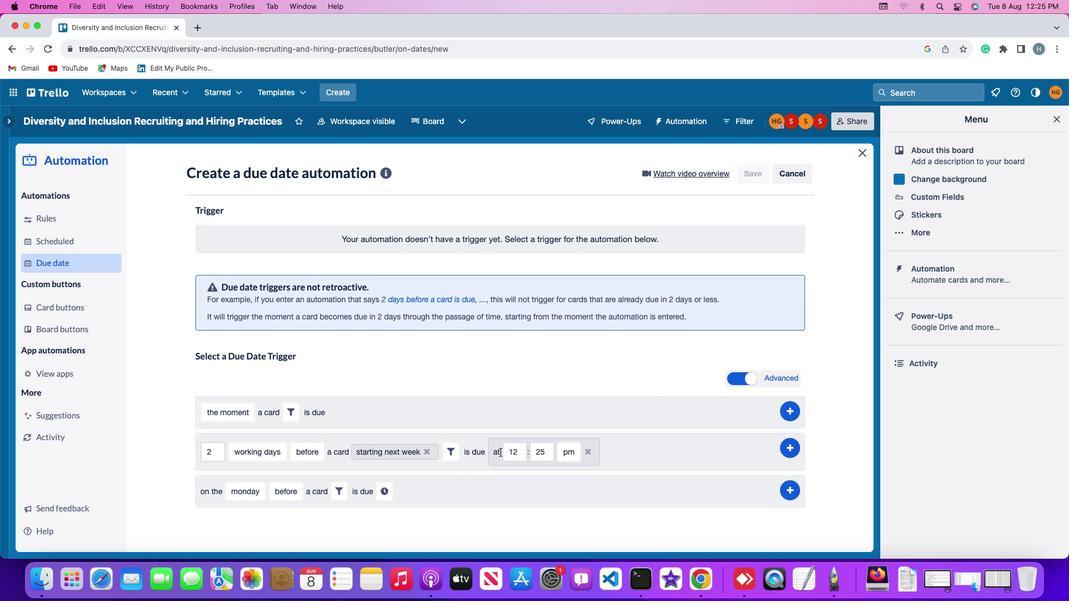 
Action: Mouse moved to (520, 454)
Screenshot: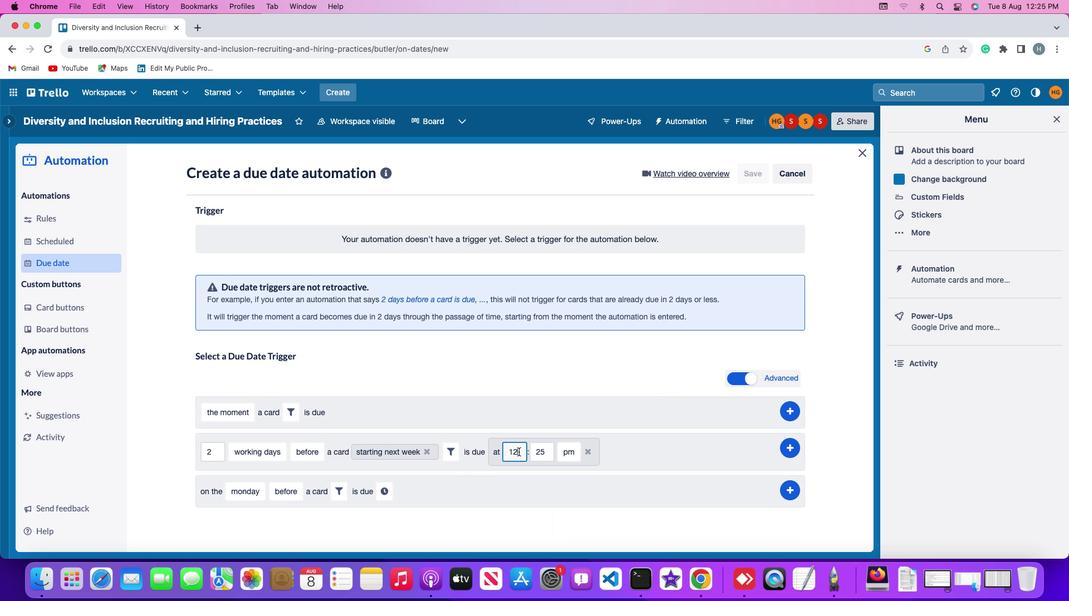 
Action: Mouse pressed left at (520, 454)
Screenshot: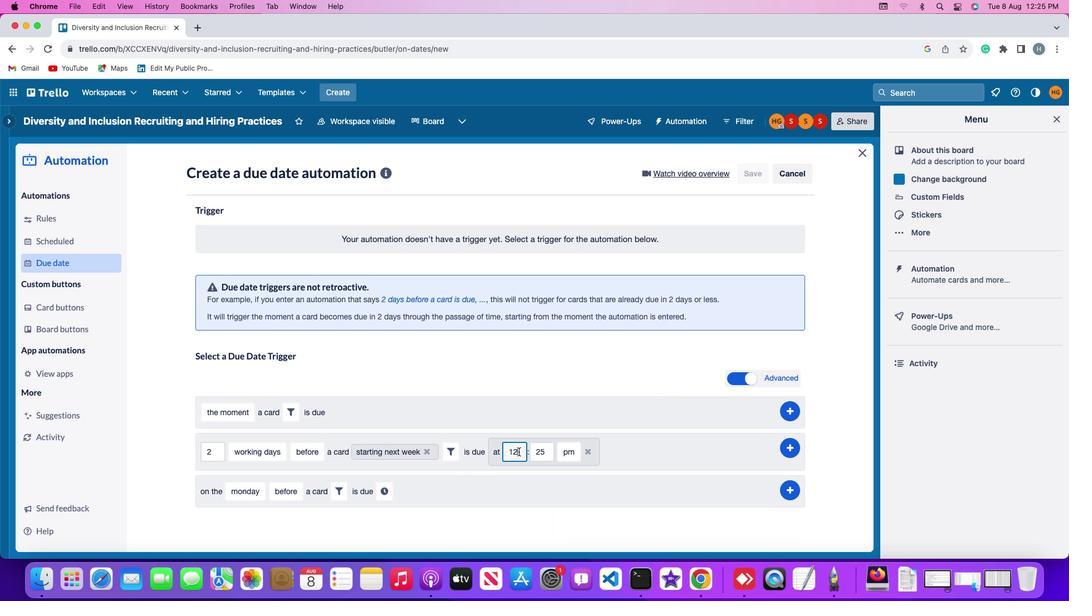 
Action: Key pressed Key.backspaceKey.backspace'1''1'
Screenshot: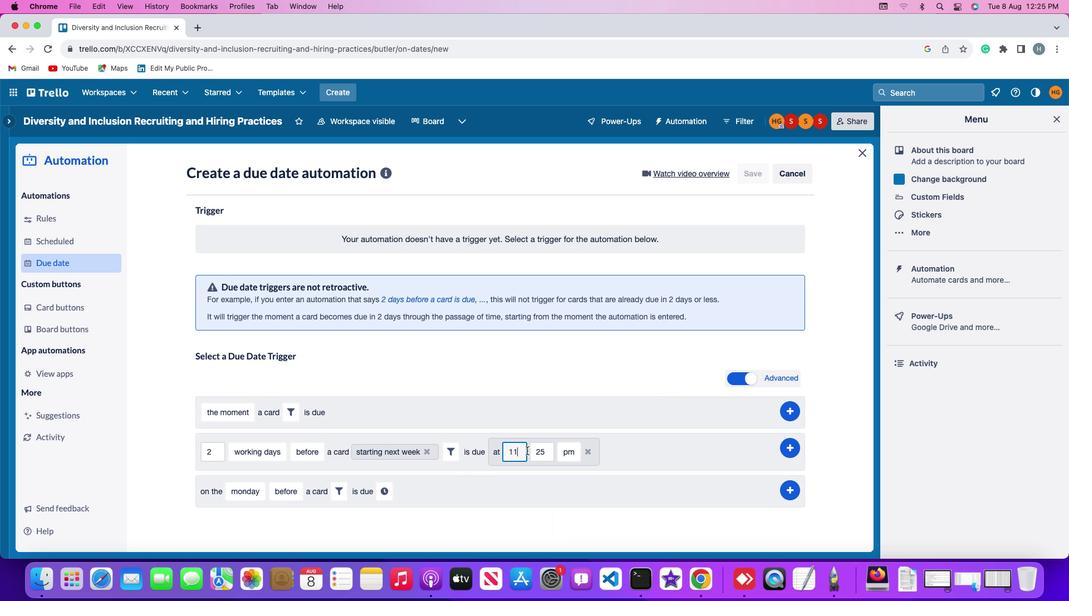 
Action: Mouse moved to (548, 454)
Screenshot: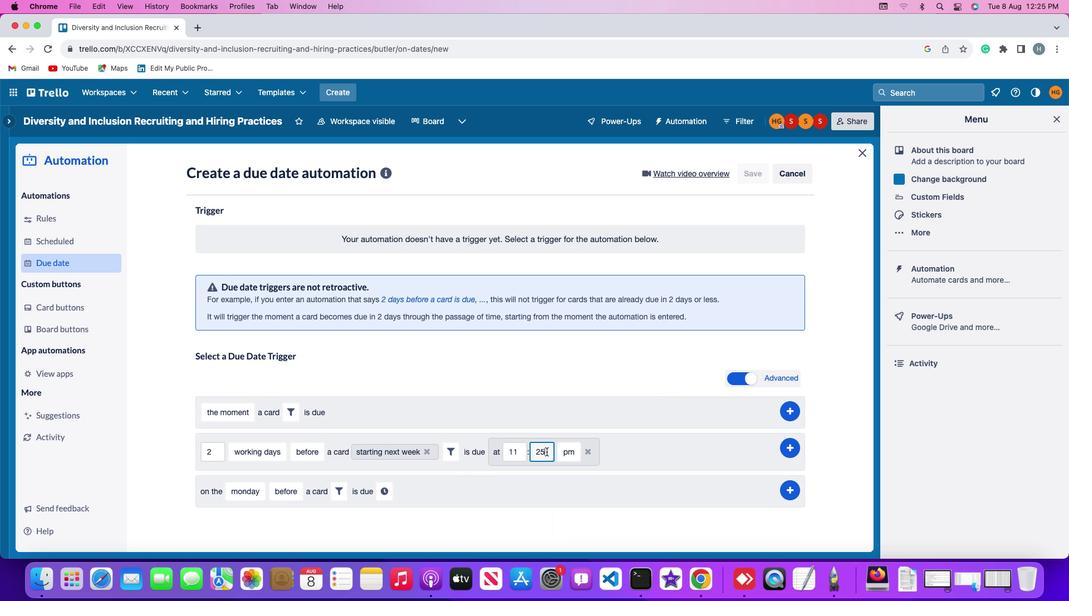 
Action: Mouse pressed left at (548, 454)
Screenshot: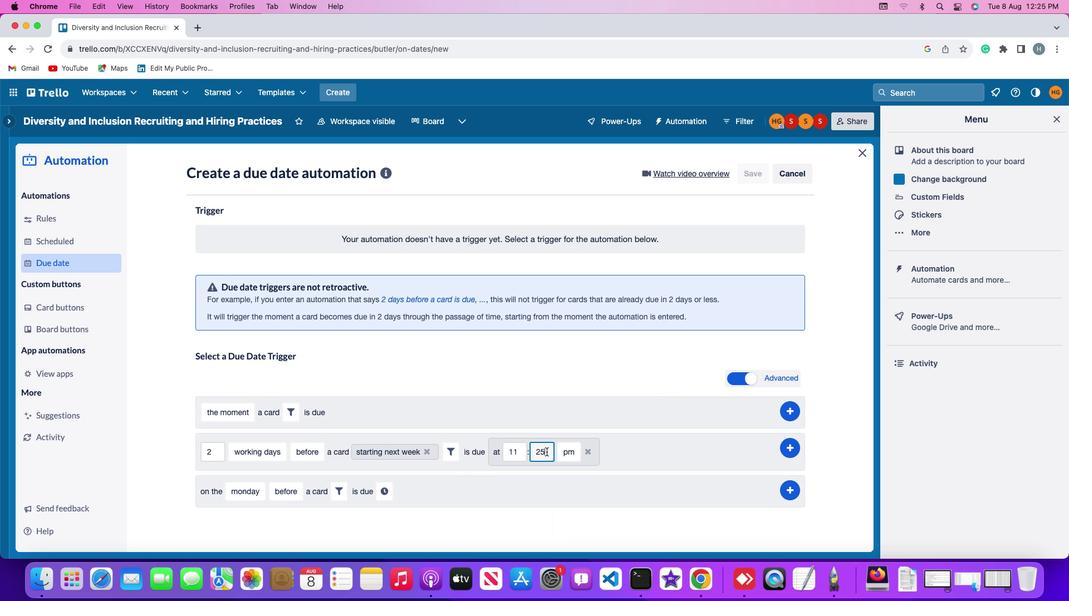 
Action: Key pressed Key.backspaceKey.backspace'0''0'
Screenshot: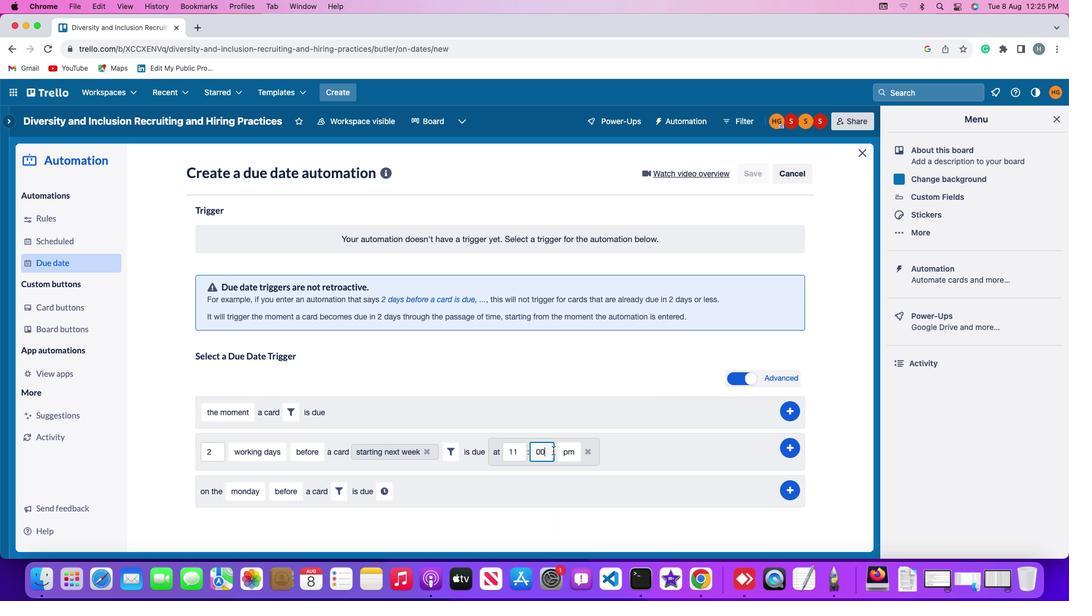 
Action: Mouse moved to (568, 451)
Screenshot: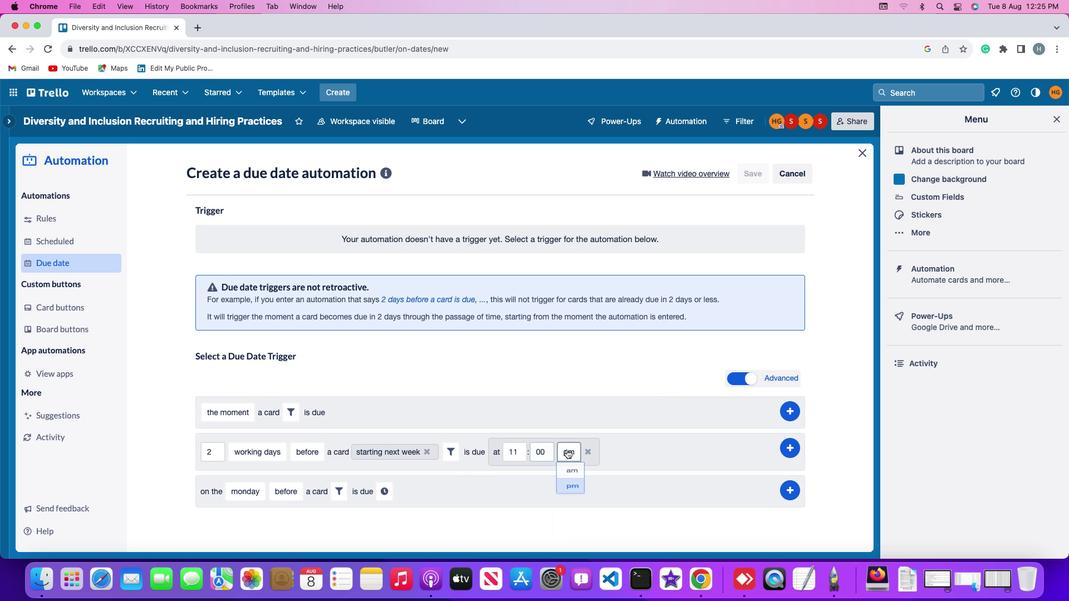 
Action: Mouse pressed left at (568, 451)
Screenshot: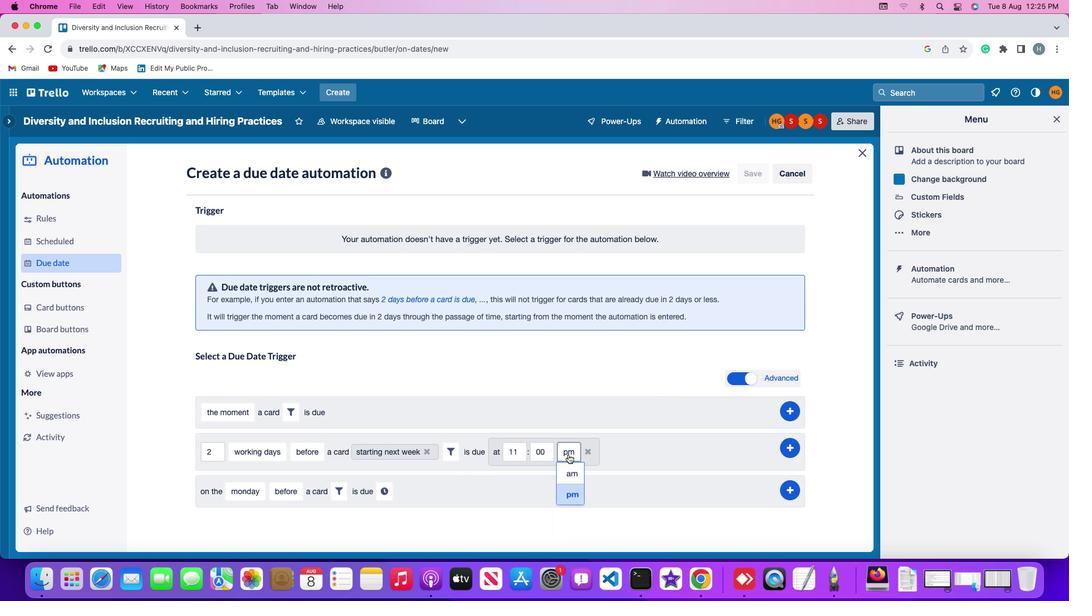 
Action: Mouse moved to (572, 474)
Screenshot: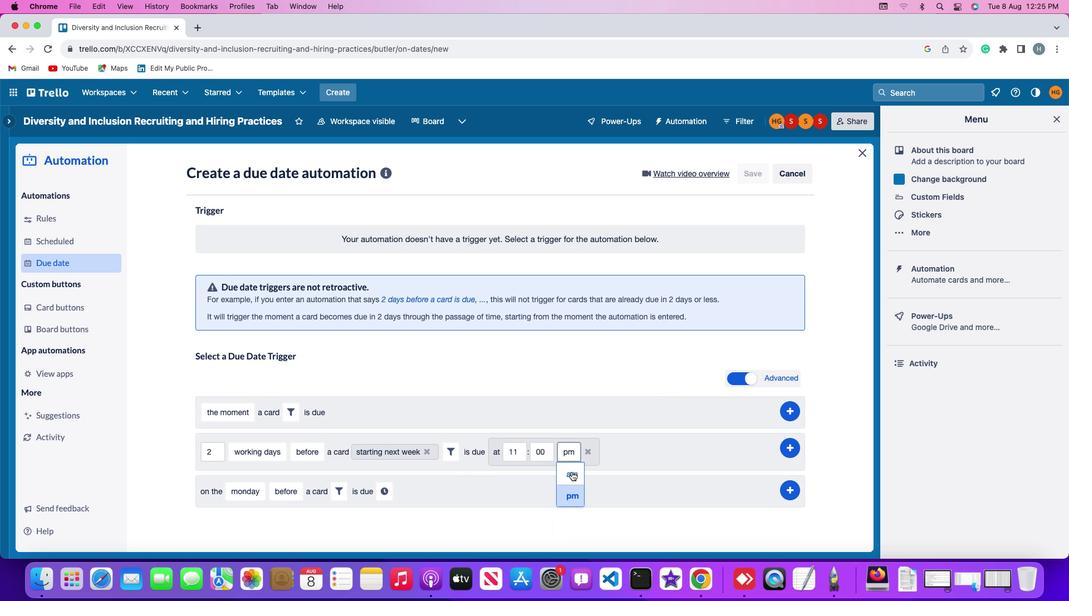 
Action: Mouse pressed left at (572, 474)
Screenshot: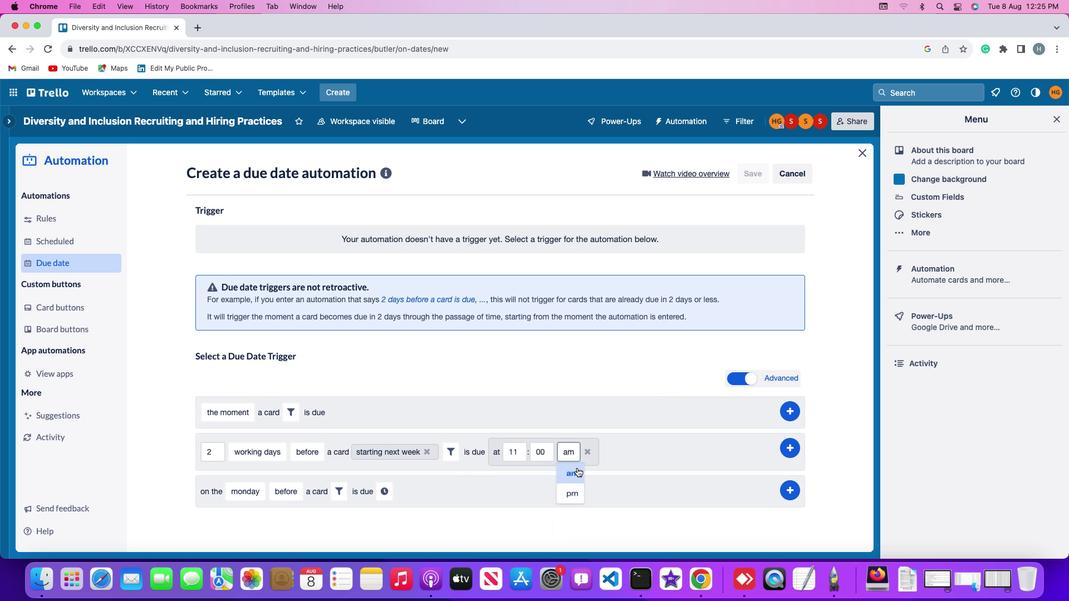 
Action: Mouse moved to (794, 451)
Screenshot: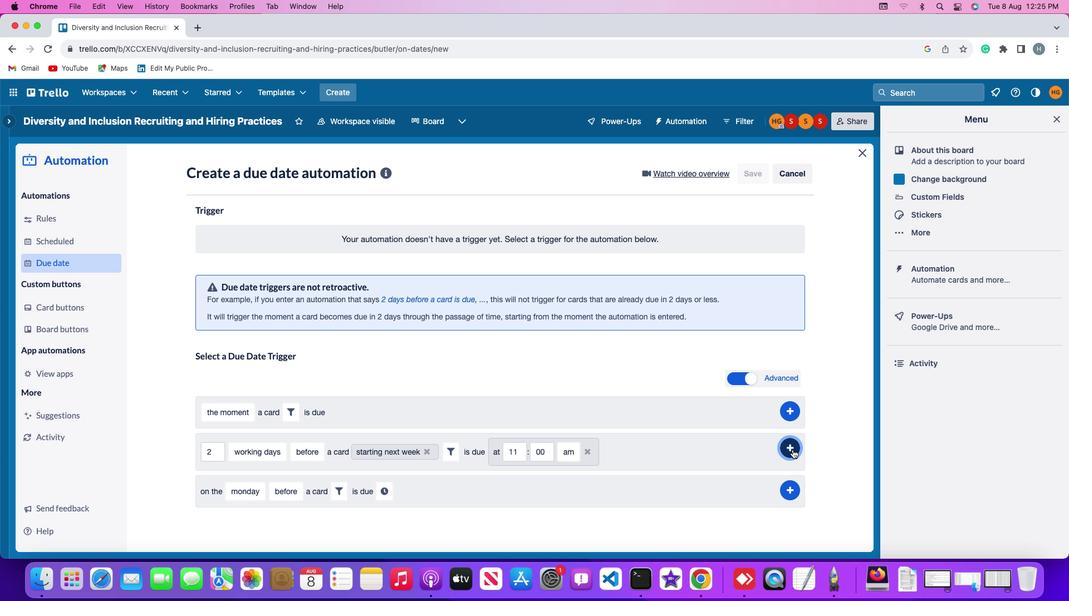 
Action: Mouse pressed left at (794, 451)
Screenshot: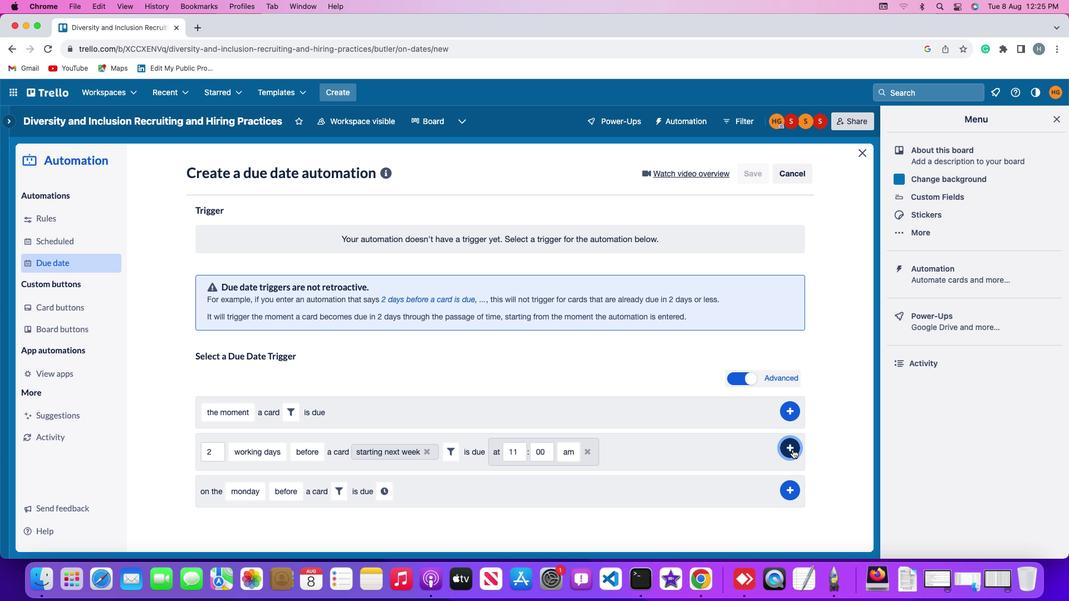 
Action: Mouse moved to (828, 352)
Screenshot: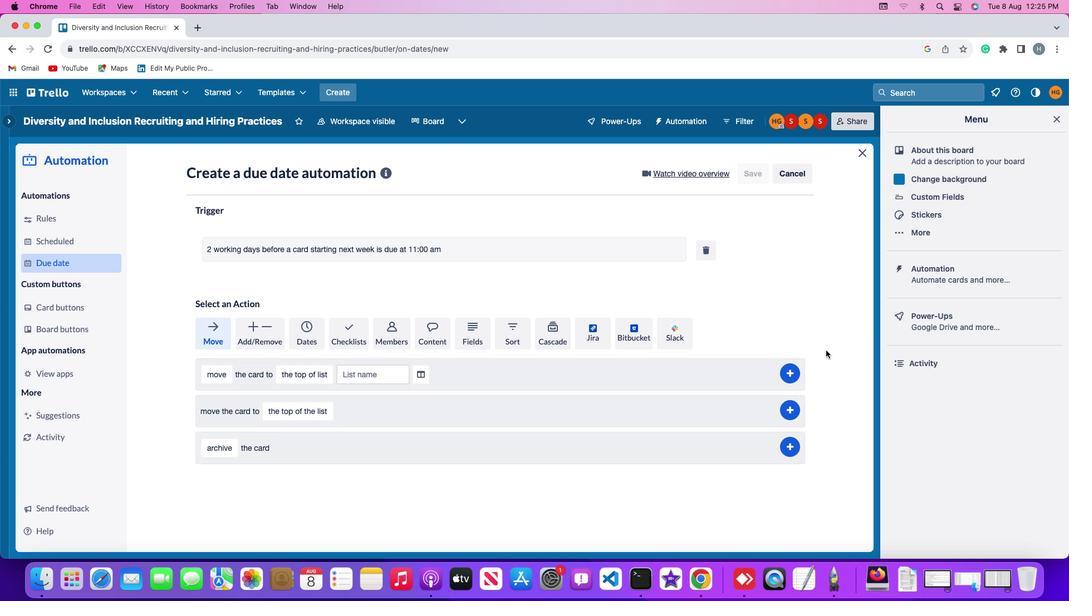 
